 Task: Open a blank google sheet and write heading  Financial WizardAdd Categories in a column and its values below  'Income, Income, Income, Expenses, Expenses, Expenses, Expenses, Expenses, Savings, Savings, Investments, Investments, Debt, Debt & Debt. 'Add Descriptions in next column and its values below  Salary, Freelance Work, Rental Income, Housing, Transportation, Groceries, Utilities, Entertainment, Emergency Fund, Retirement, Stocks, Mutual Funds, Credit Card 1, Credit Card 2 & Student Loan. Add Amount in next column and its values below  $5,000, $1,200, $500, $1,200, $300, $400, $200, $150, $500, $1,000, $500, $300, $200, $100 & $300. Save page DashboardPayroll
Action: Mouse moved to (348, 181)
Screenshot: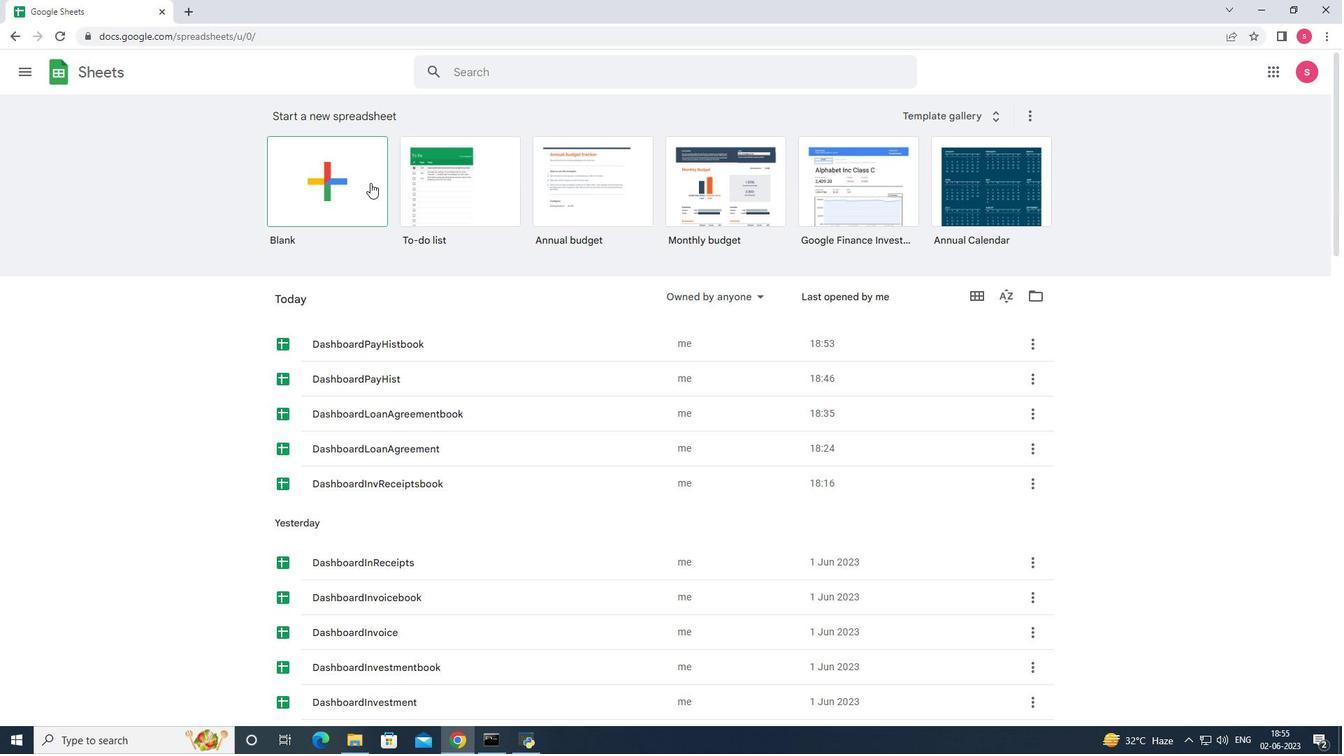 
Action: Mouse pressed left at (348, 181)
Screenshot: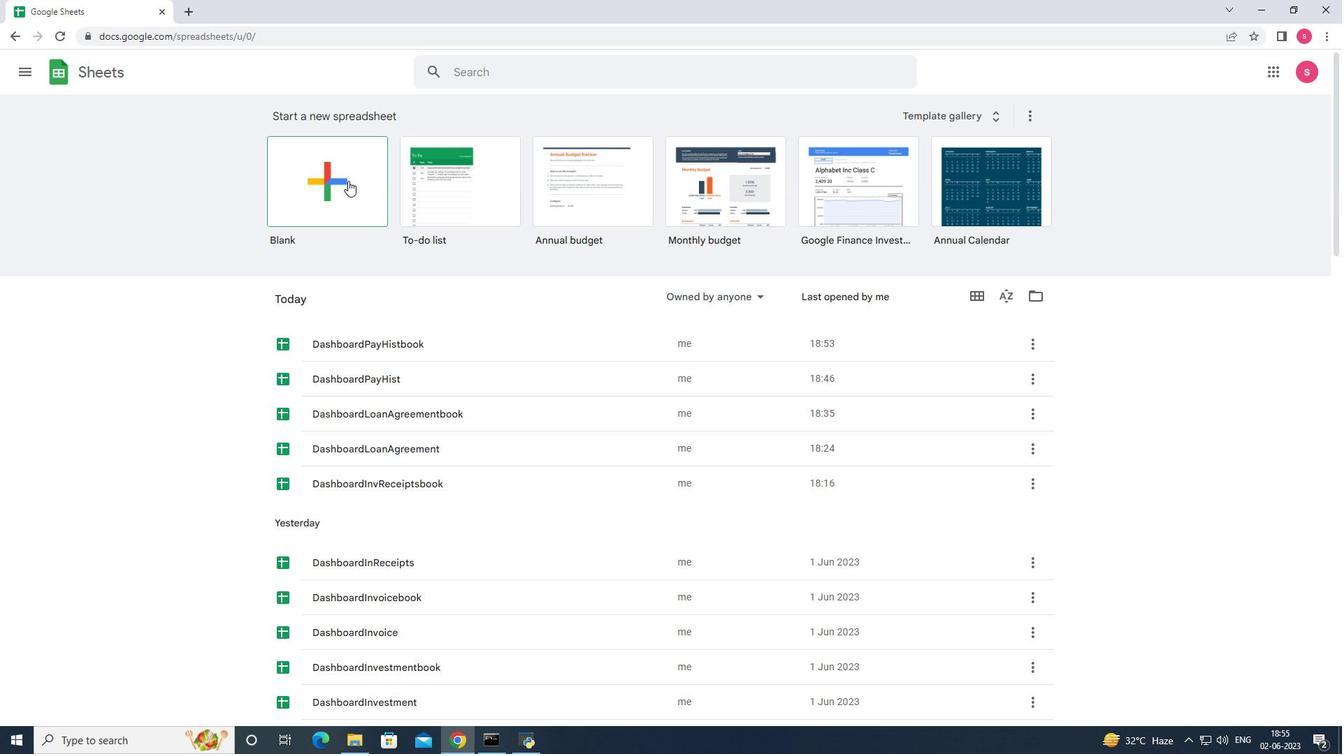 
Action: Mouse moved to (219, 247)
Screenshot: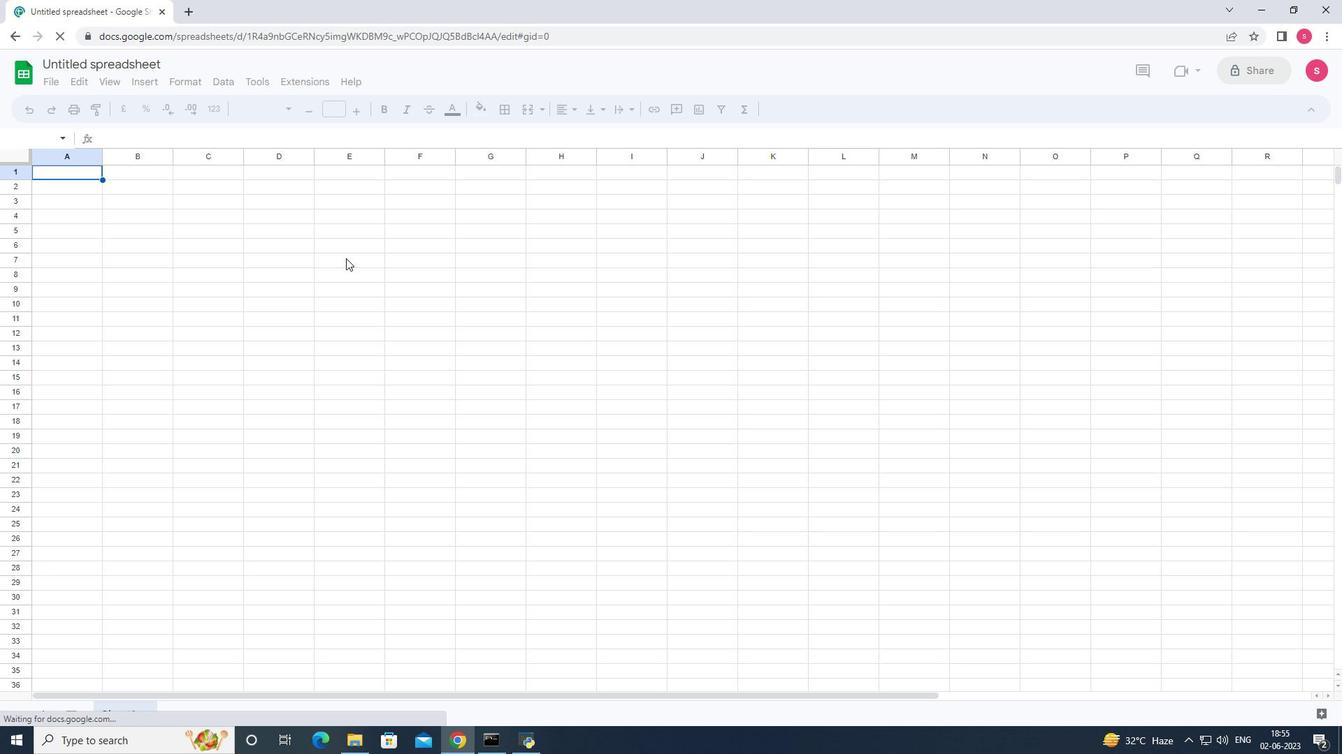 
Action: Key pressed <Key.shift><Key.shift><Key.shift><Key.shift><Key.shift><Key.shift>Financial<Key.space><Key.shift><Key.shift><Key.shift><Key.shift><Key.shift><Key.shift><Key.shift><Key.shift><Key.shift><Key.shift><Key.shift>Wizard<Key.enter><Key.shift><Key.shift><Key.shift><Key.shift><Key.shift>Categories<Key.enter><Key.shift>Income<Key.enter><Key.shift><Key.shift><Key.shift><Key.shift><Key.shift><Key.shift><Key.shift><Key.shift><Key.shift>Income<Key.enter><Key.shift><Key.shift>Income<Key.enter>
Screenshot: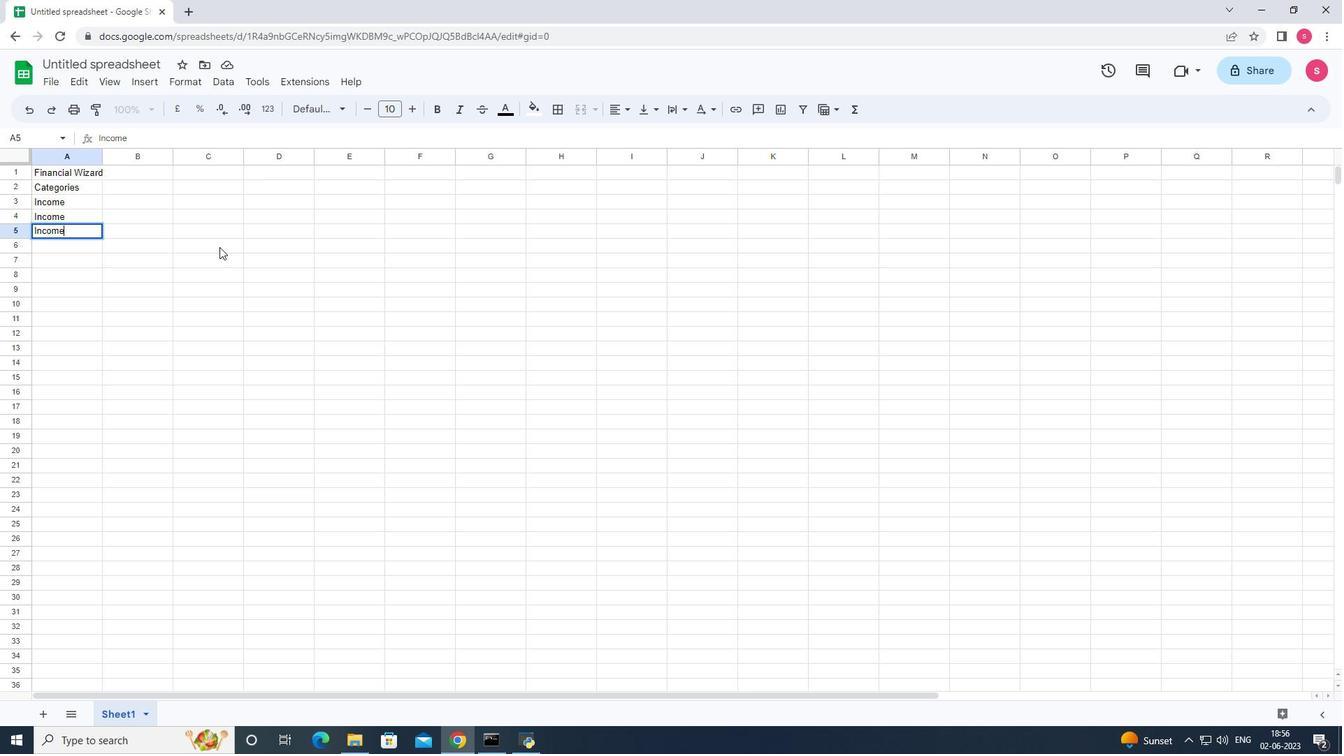 
Action: Mouse moved to (213, 242)
Screenshot: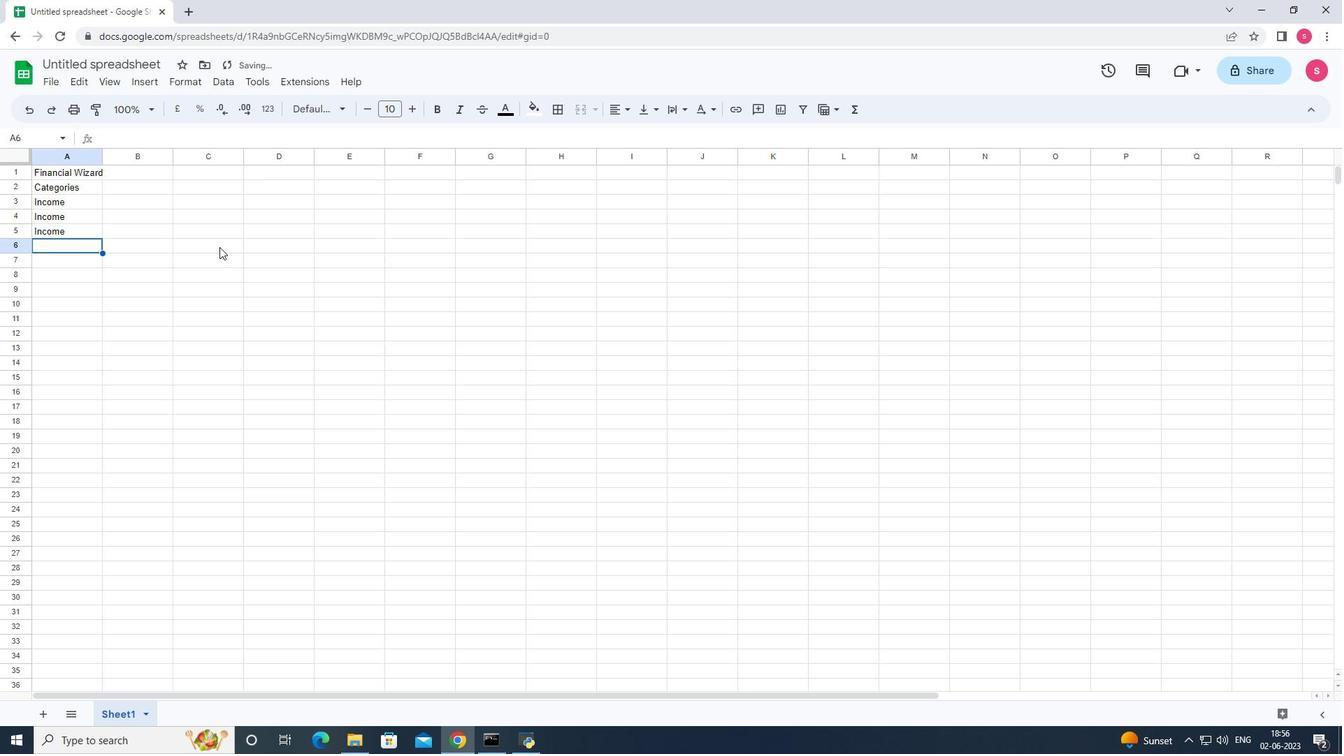 
Action: Key pressed <Key.shift><Key.shift><Key.shift><Key.shift>Expenses<Key.enter><Key.shift>Expenses<Key.enter><Key.shift><Key.shift>Expenses<Key.enter><Key.shift>Expenses<Key.enter><Key.shift>Expenses<Key.down><Key.shift>Savings<Key.enter><Key.shift>Savings<Key.enter><Key.shift>Investments<Key.enter><Key.shift>Investments<Key.enter><Key.shift><Key.shift>Debt<Key.enter><Key.shift>Debt<Key.enter><Key.shift>Debt<Key.right><Key.up><Key.up><Key.up><Key.up><Key.up><Key.up><Key.up><Key.up><Key.up><Key.up><Key.up><Key.up><Key.up><Key.up><Key.up><Key.shift>Descriptions<Key.down><Key.shift>Salary<Key.enter><Key.shift><Key.shift><Key.shift><Key.shift><Key.shift><Key.shift><Key.shift><Key.shift><Key.shift><Key.shift><Key.shift><Key.shift><Key.shift><Key.shift><Key.shift><Key.shift><Key.shift><Key.shift><Key.shift><Key.shift><Key.shift><Key.shift><Key.shift><Key.shift><Key.shift><Key.shift><Key.shift><Key.shift><Key.shift><Key.shift><Key.shift><Key.shift><Key.shift><Key.shift>Freelance<Key.space><Key.shift>Work<Key.enter><Key.shift>Rental<Key.space><Key.shift>Income<Key.enter><Key.shift>Housing<Key.enter><Key.shift>Transportation<Key.enter><Key.shift>Groceries<Key.enter><Key.shift>Utilities<Key.enter><Key.shift><Key.shift>Entertainment<Key.enter><Key.shift>Emergency<Key.enter><Key.up><Key.enter><Key.space><Key.shift>Fund<Key.enter><Key.shift>Retirement<Key.enter><Key.shift>Stocks<Key.enter><Key.shift><Key.shift><Key.shift><Key.shift><Key.shift><Key.shift><Key.shift><Key.shift><Key.shift><Key.shift><Key.shift><Key.shift>Mutual<Key.space><Key.shift><Key.shift><Key.shift><Key.shift><Key.shift><Key.shift><Key.shift>Funds<Key.enter><Key.shift><Key.shift><Key.shift><Key.shift><Key.shift><Key.shift><Key.shift><Key.shift><Key.shift><Key.shift><Key.shift><Key.shift><Key.shift><Key.shift><Key.shift><Key.shift><Key.shift><Key.shift><Key.shift><Key.shift><Key.shift>Credit<Key.space><Key.shift>Card<Key.space>1<Key.enter><Key.shift>Credit<Key.space><Key.shift>Card<Key.space>2<Key.enter><Key.shift>Student<Key.space><Key.shift>Loan<Key.enter><Key.right><Key.up><Key.up><Key.up><Key.up><Key.up><Key.up><Key.up><Key.up><Key.up><Key.up><Key.up><Key.up><Key.up><Key.up><Key.up><Key.up><Key.shift>Amount<Key.enter><Key.up><Key.down>5000<Key.enter>1200<Key.enter>500<Key.enter>1200<Key.enter>
Screenshot: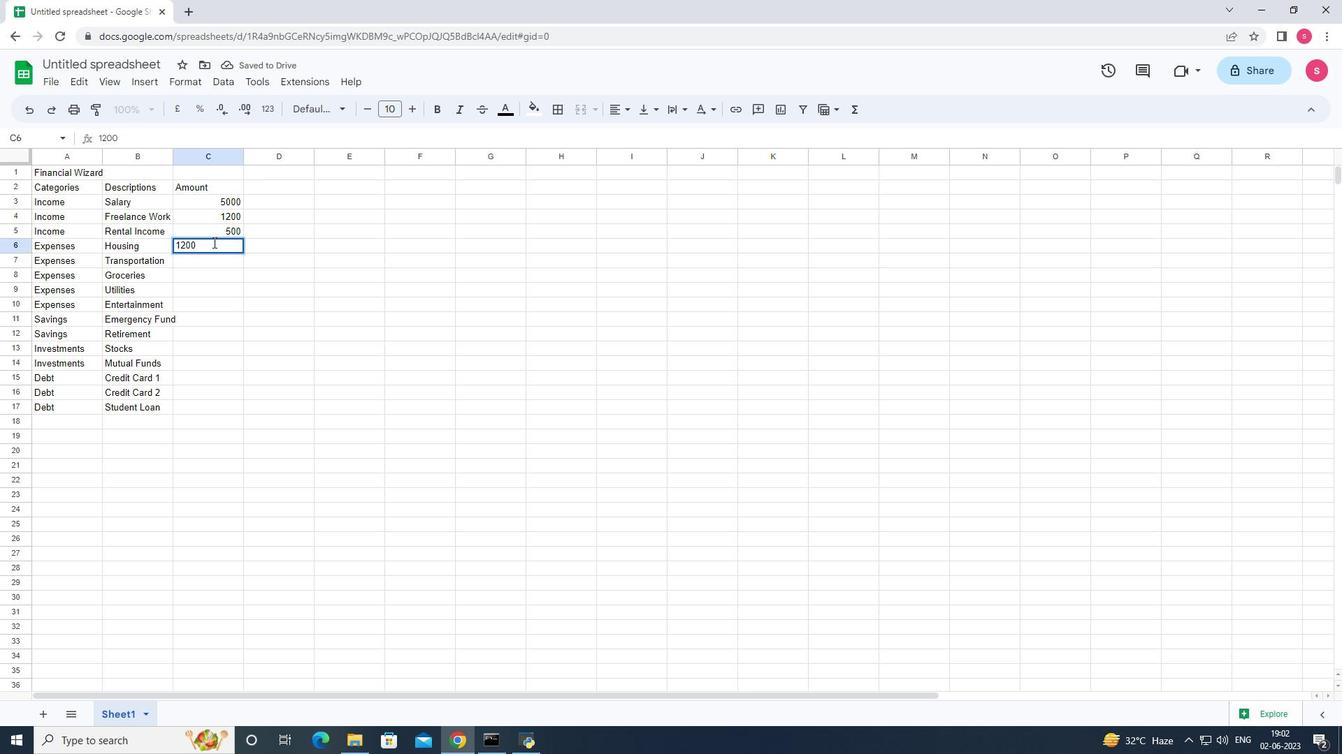 
Action: Mouse moved to (267, 205)
Screenshot: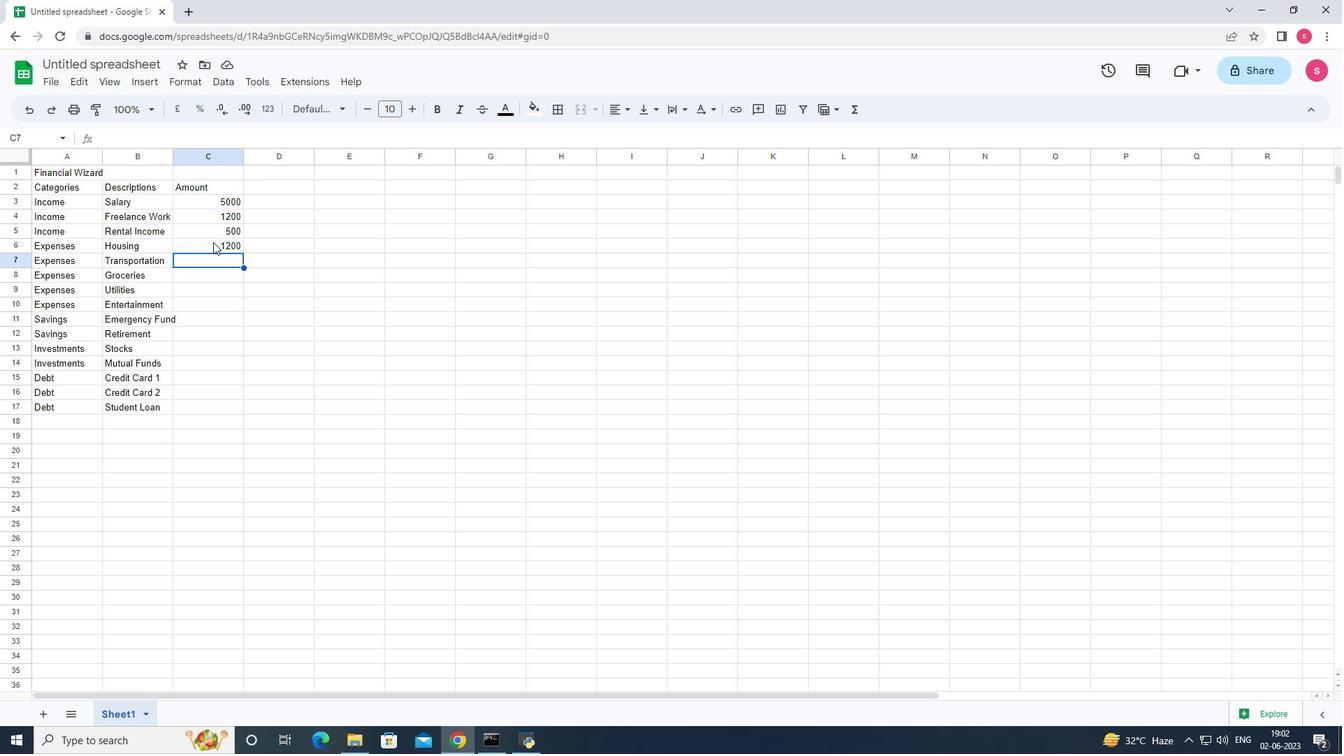 
Action: Key pressed 300<Key.down>400<Key.down>200<Key.down>150<Key.down>500<Key.down>1000<Key.down>500<Key.down>300<Key.down>200<Key.down>100<Key.down>300<Key.down>
Screenshot: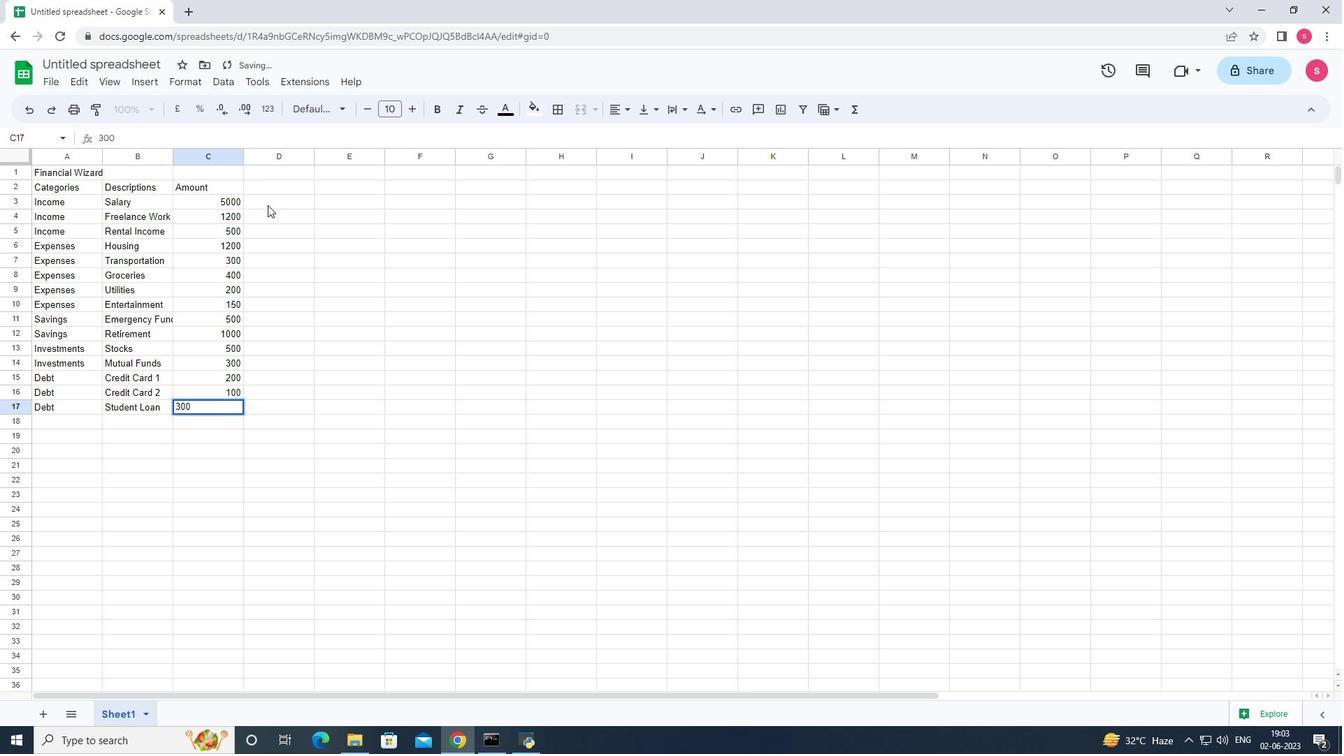
Action: Mouse moved to (213, 157)
Screenshot: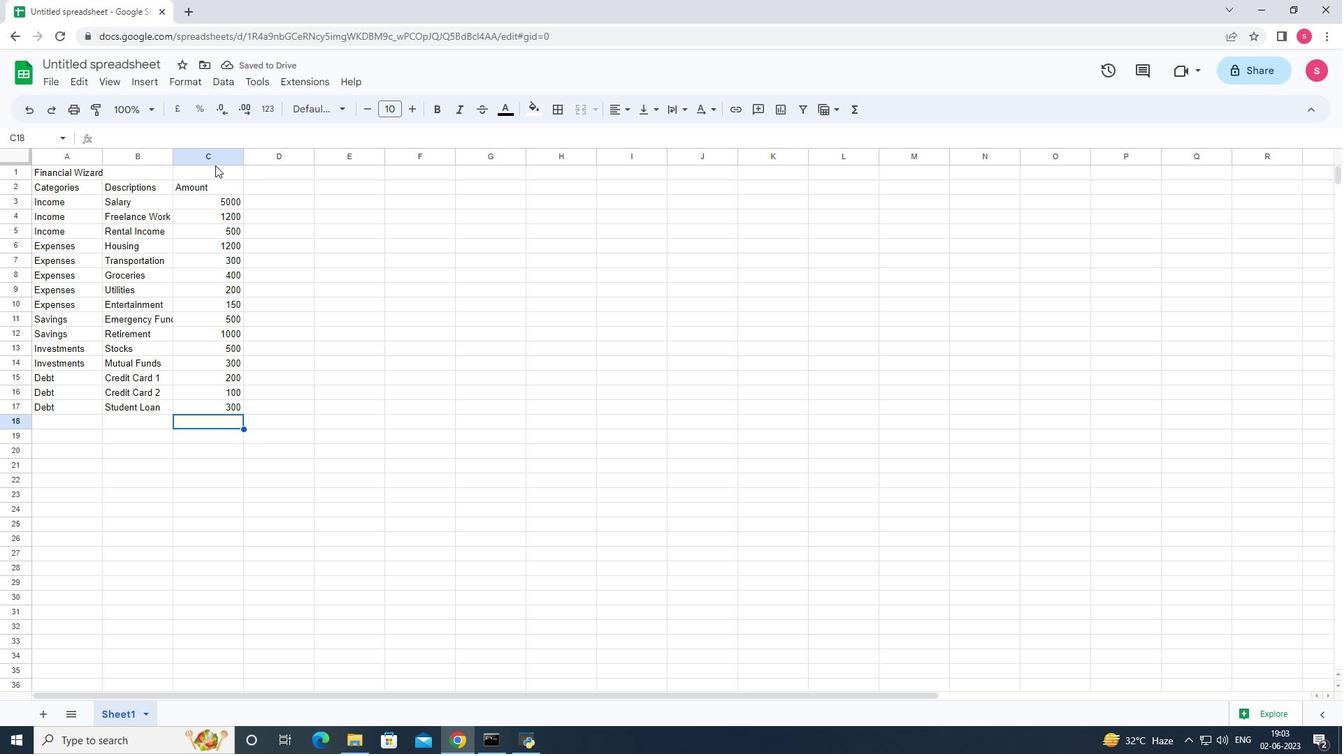 
Action: Mouse pressed left at (213, 157)
Screenshot: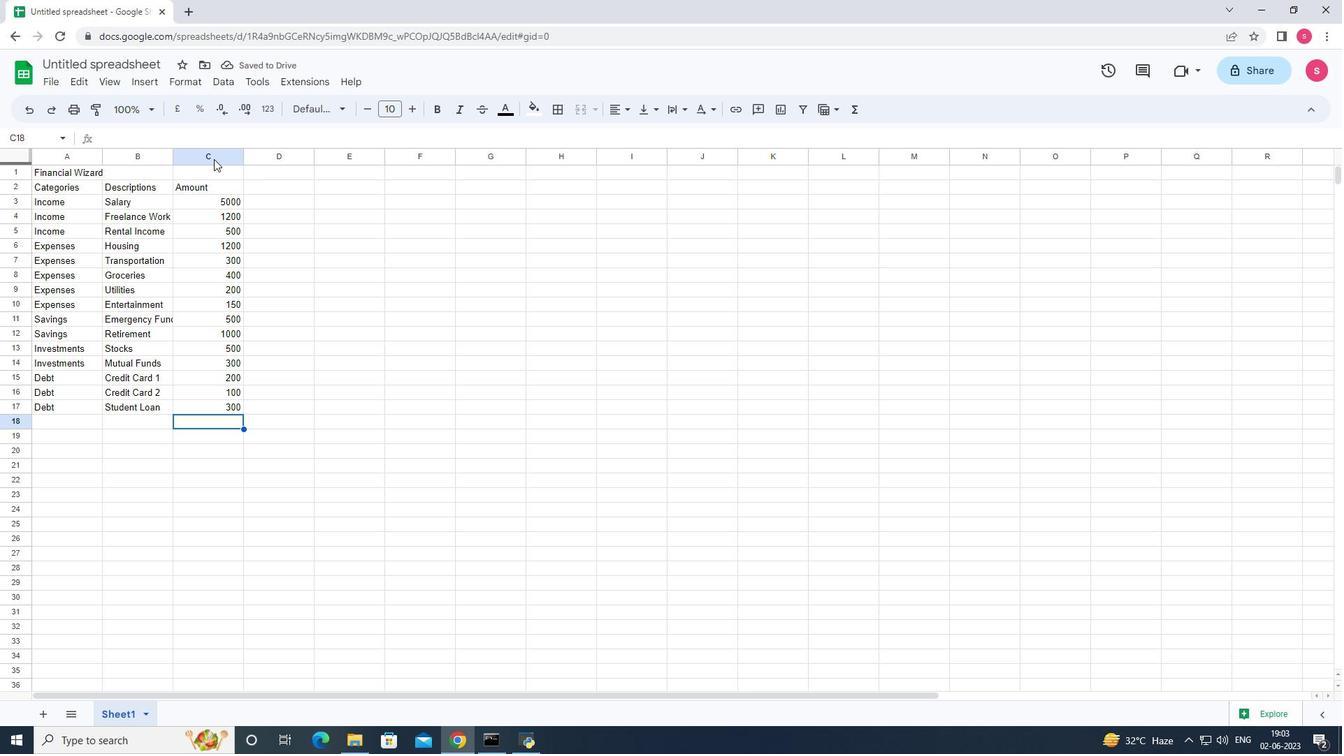
Action: Mouse moved to (208, 199)
Screenshot: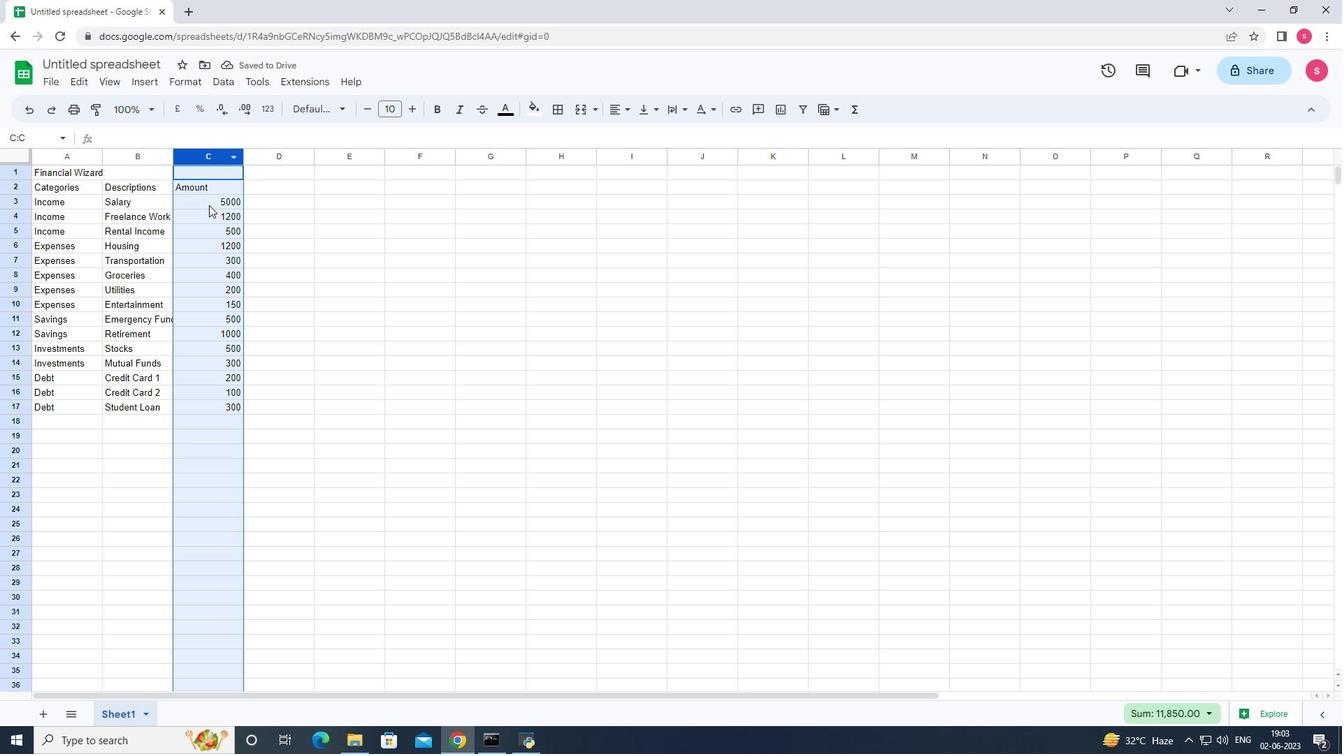 
Action: Mouse pressed left at (208, 199)
Screenshot: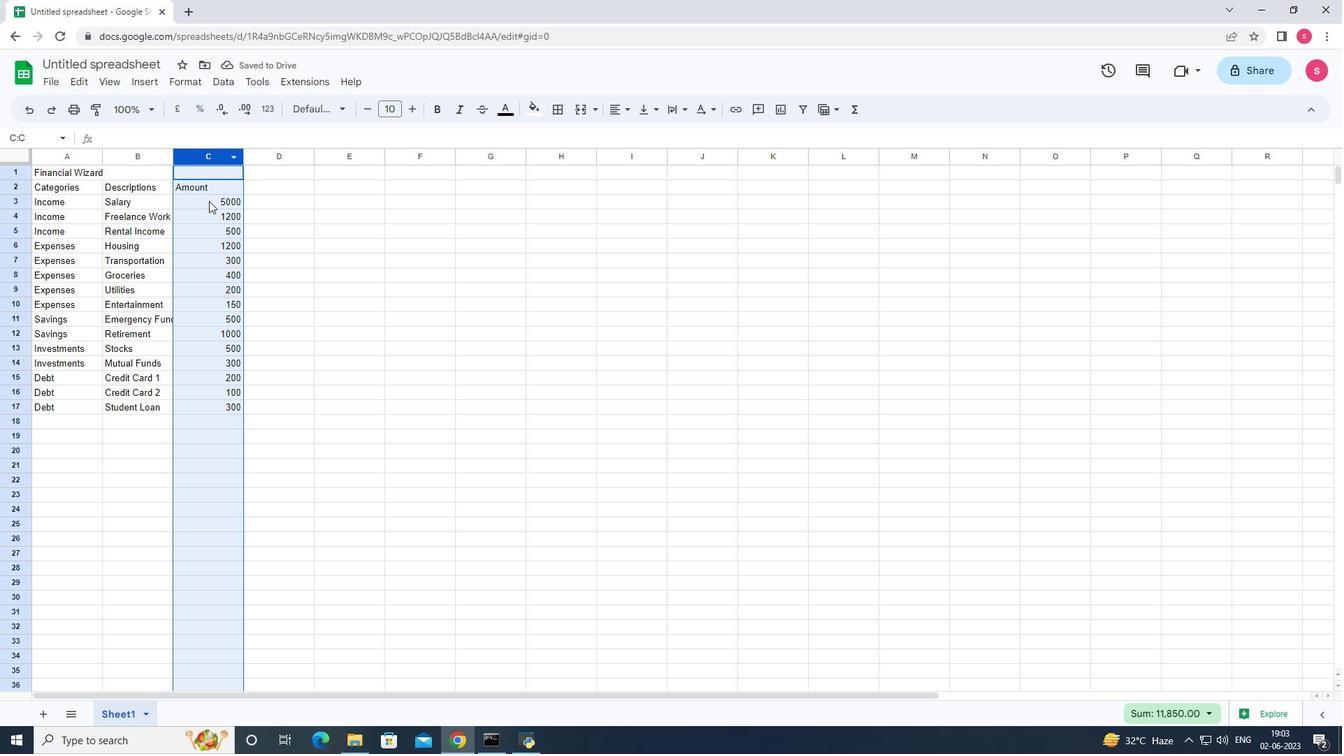 
Action: Mouse pressed left at (208, 199)
Screenshot: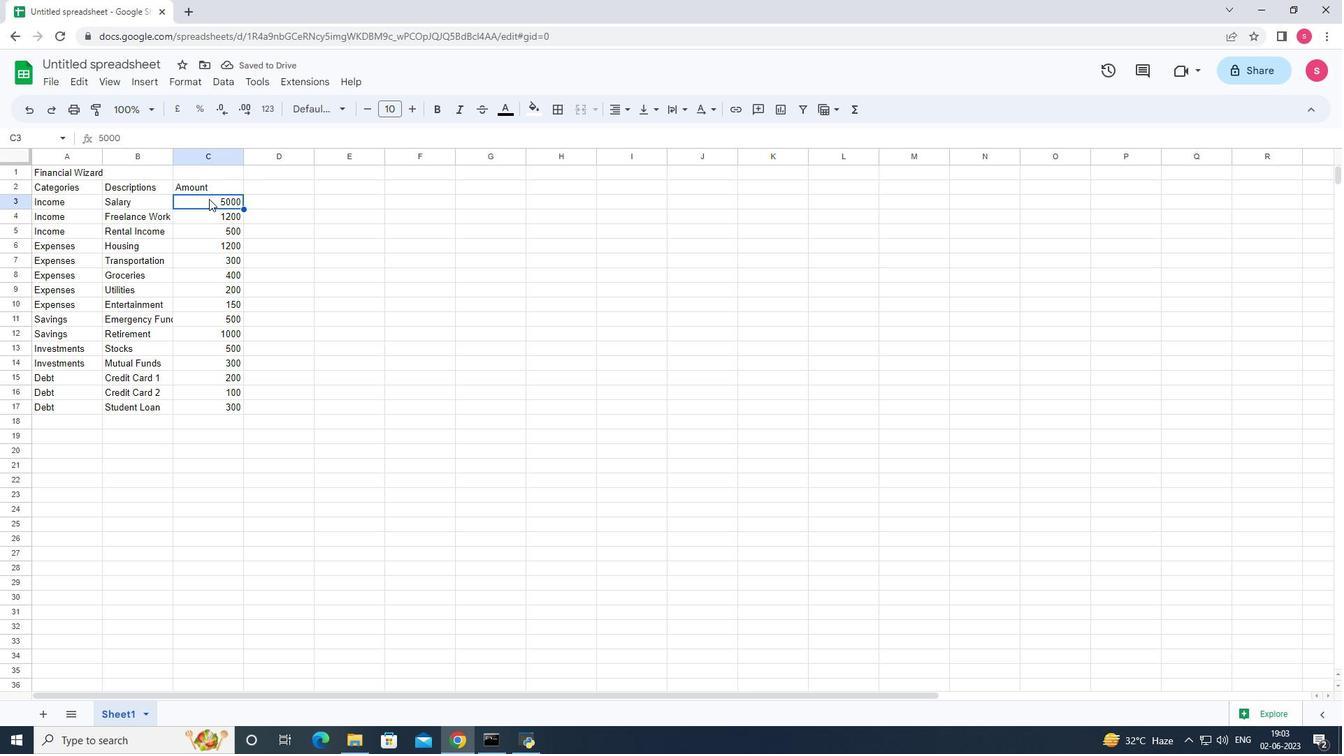
Action: Mouse moved to (183, 81)
Screenshot: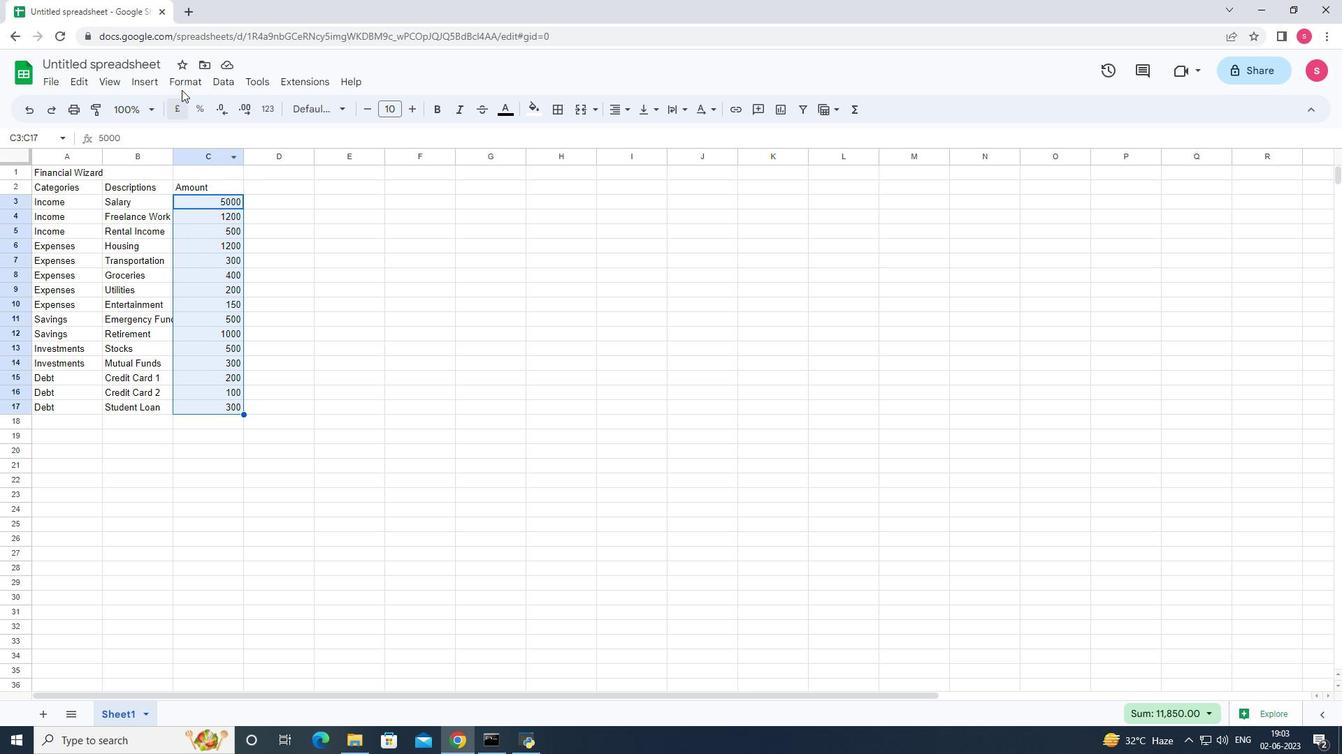 
Action: Mouse pressed left at (183, 81)
Screenshot: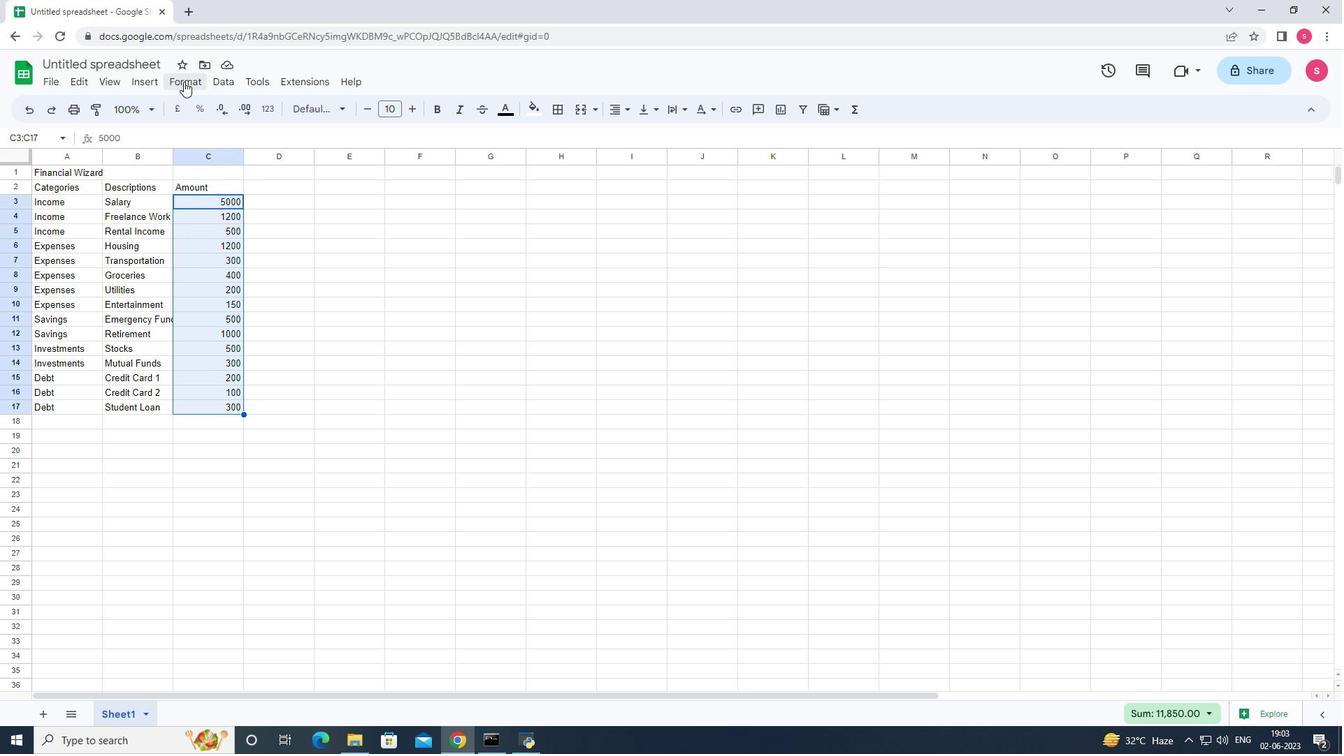 
Action: Mouse moved to (201, 137)
Screenshot: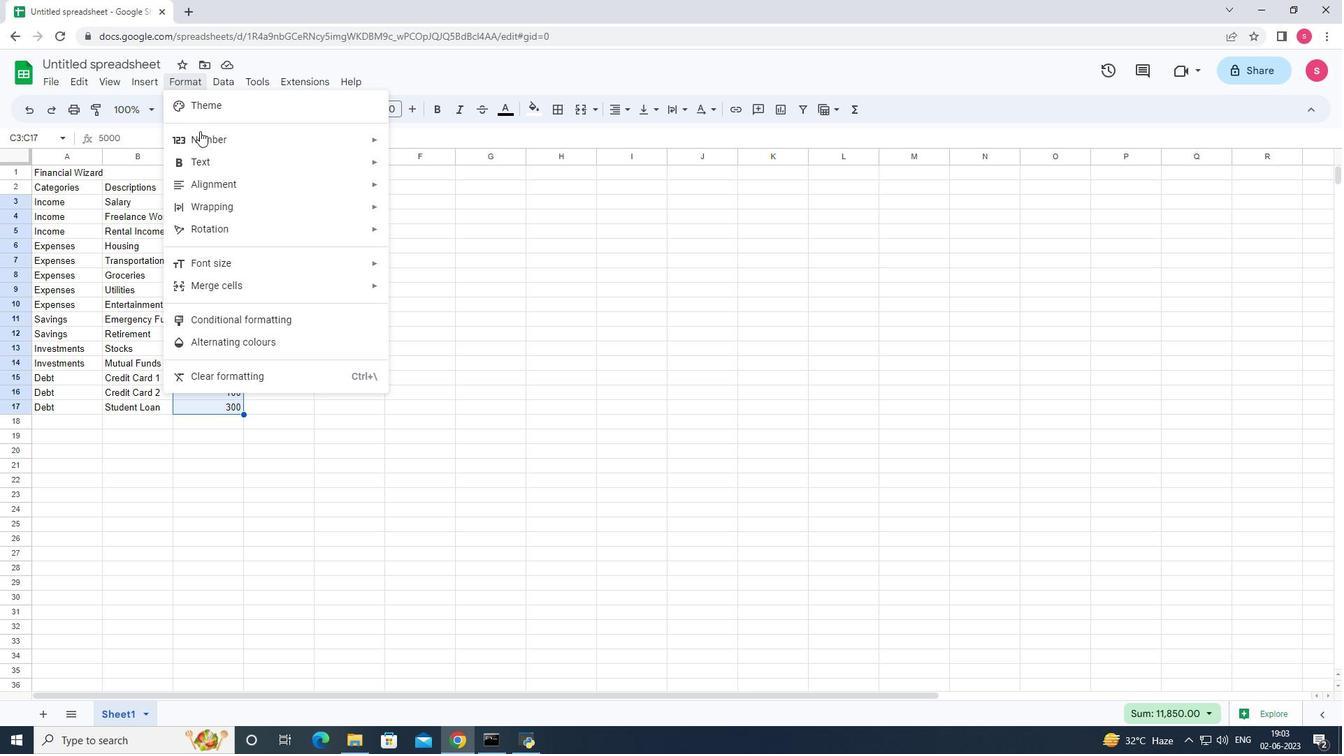 
Action: Mouse pressed left at (201, 137)
Screenshot: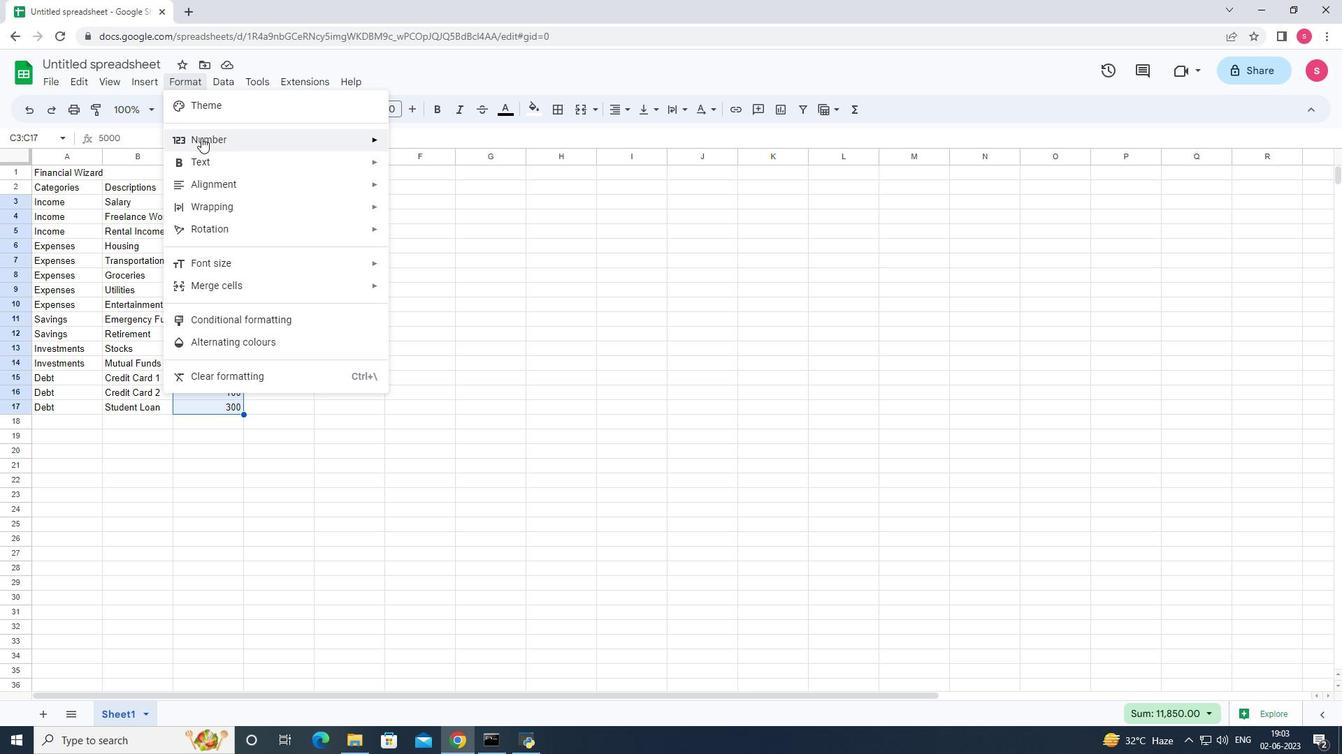 
Action: Mouse moved to (478, 561)
Screenshot: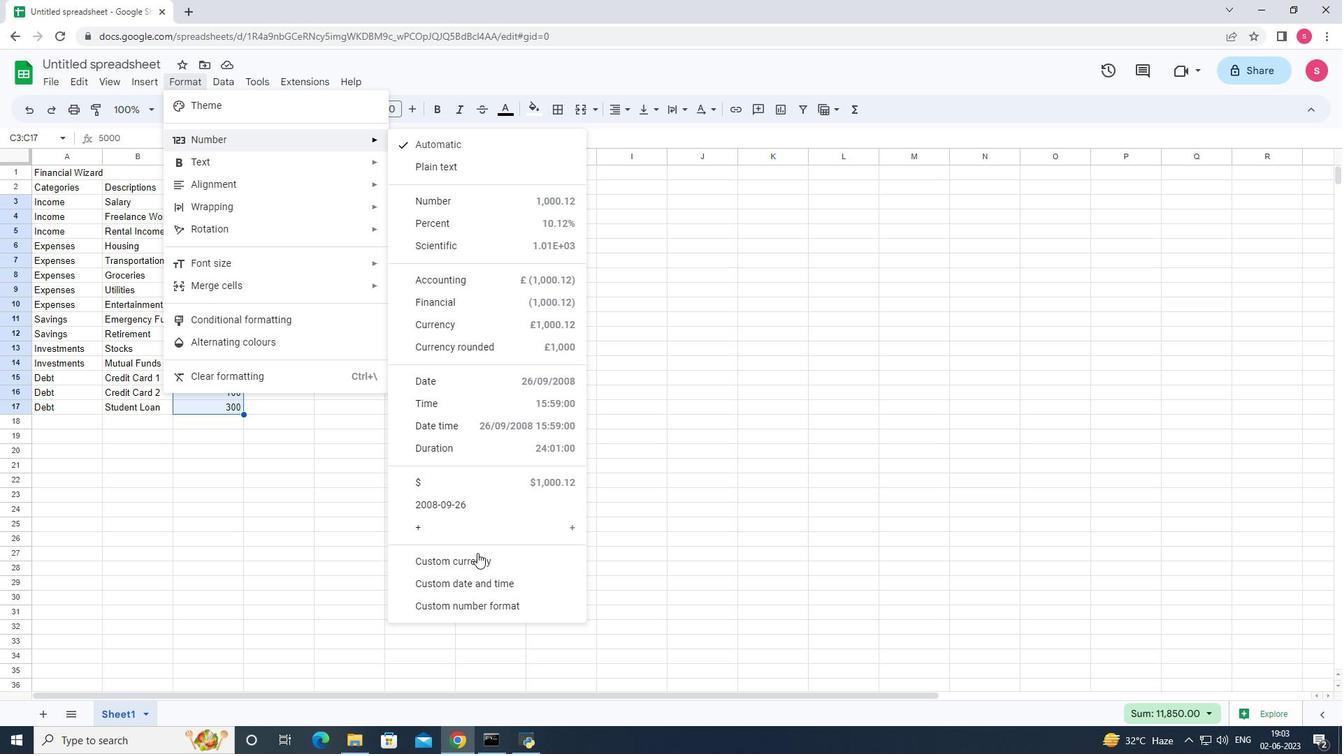 
Action: Mouse pressed left at (478, 561)
Screenshot: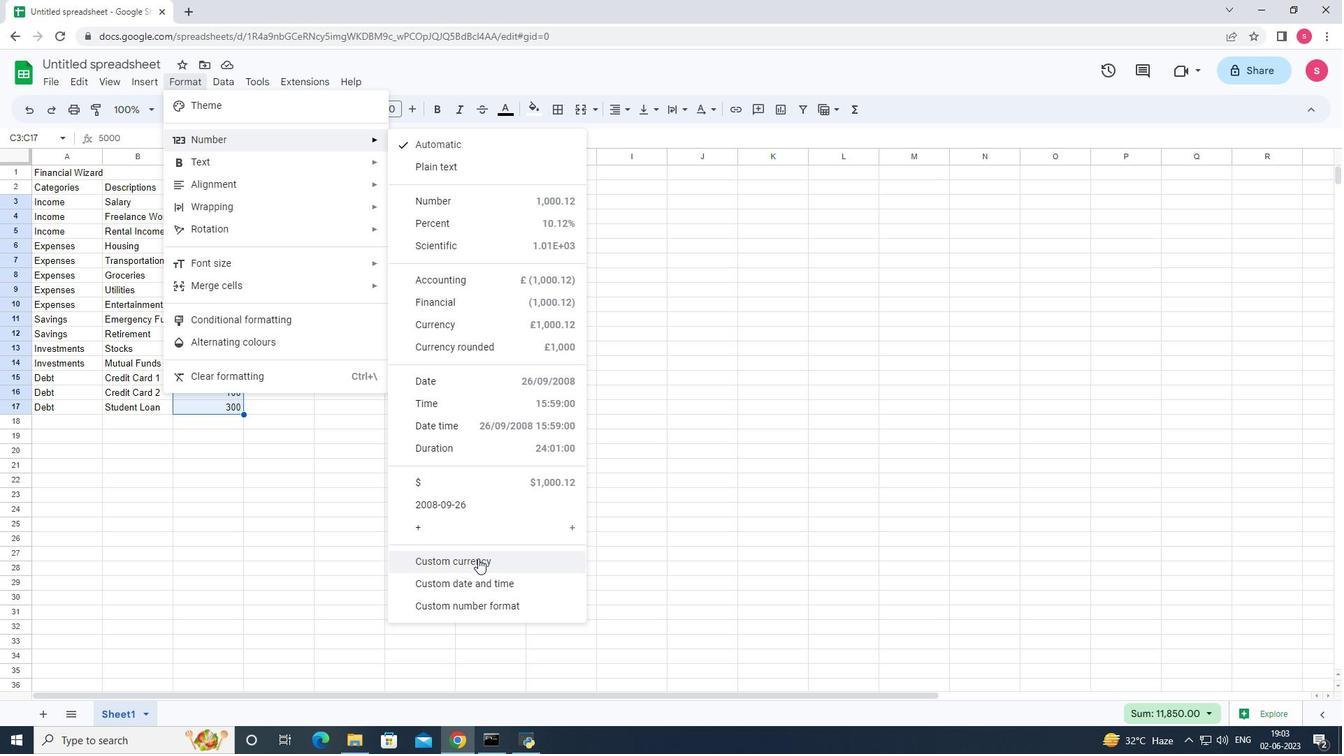 
Action: Mouse moved to (752, 304)
Screenshot: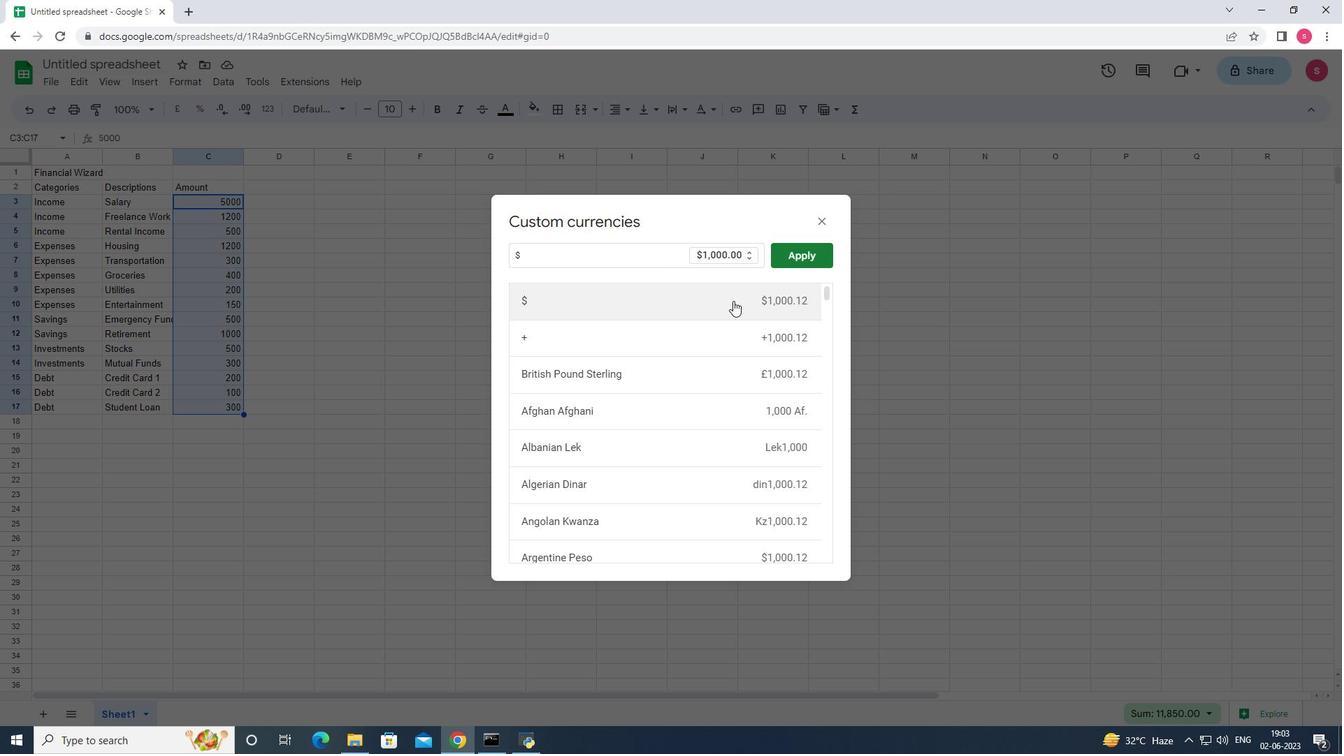 
Action: Mouse pressed left at (752, 304)
Screenshot: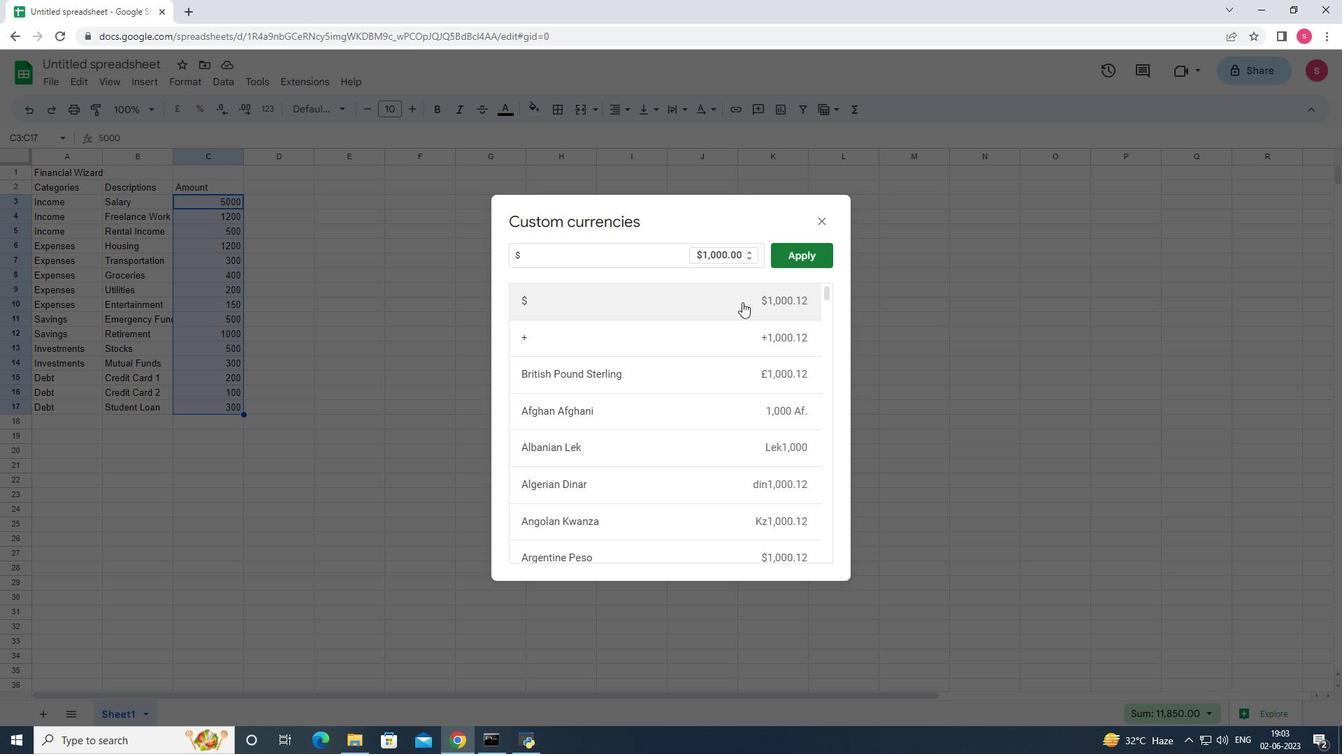 
Action: Mouse moved to (817, 251)
Screenshot: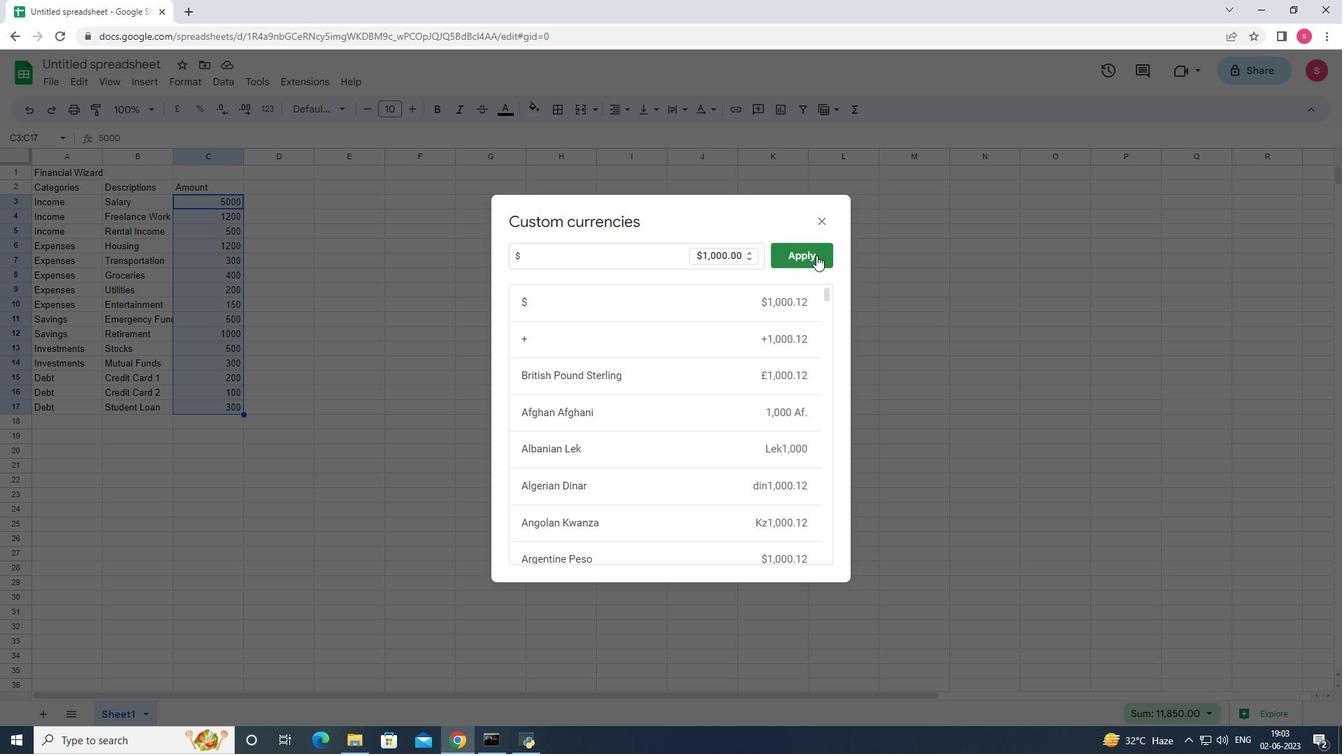 
Action: Mouse pressed left at (817, 251)
Screenshot: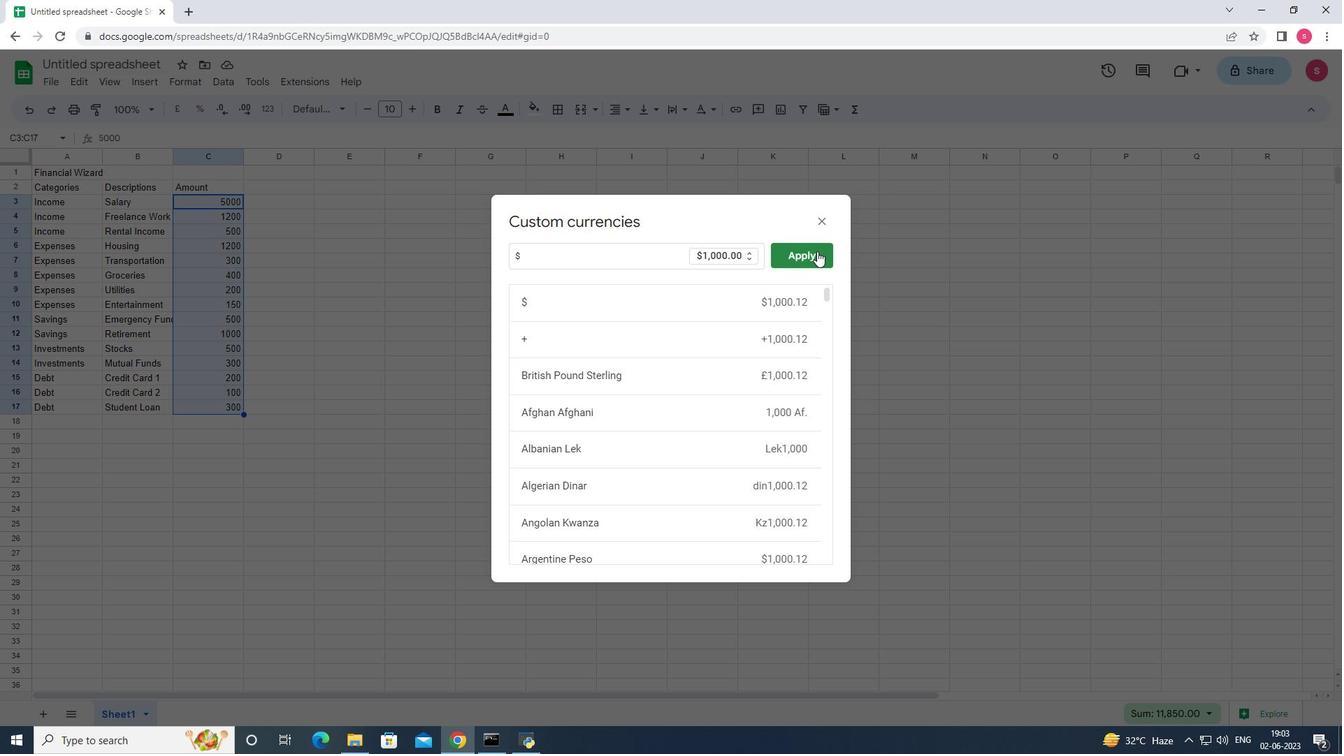 
Action: Mouse moved to (95, 58)
Screenshot: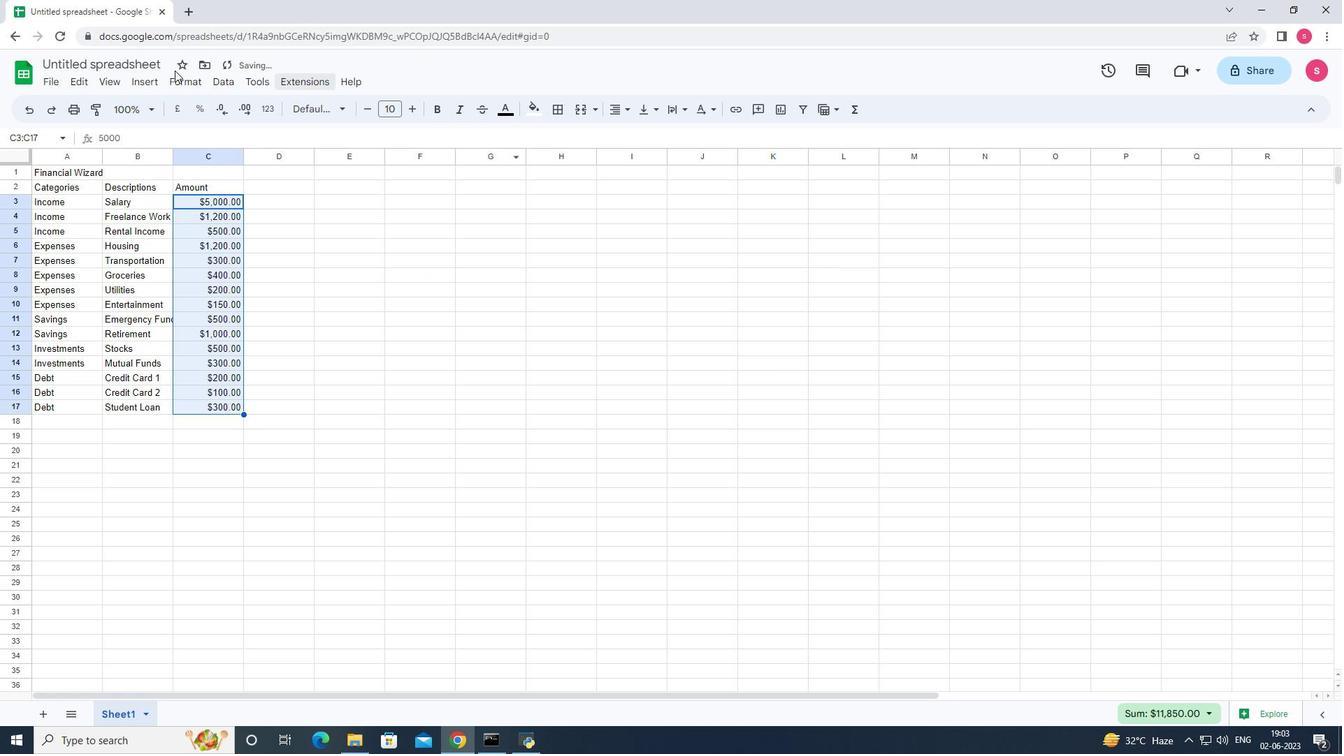 
Action: Mouse pressed left at (95, 58)
Screenshot: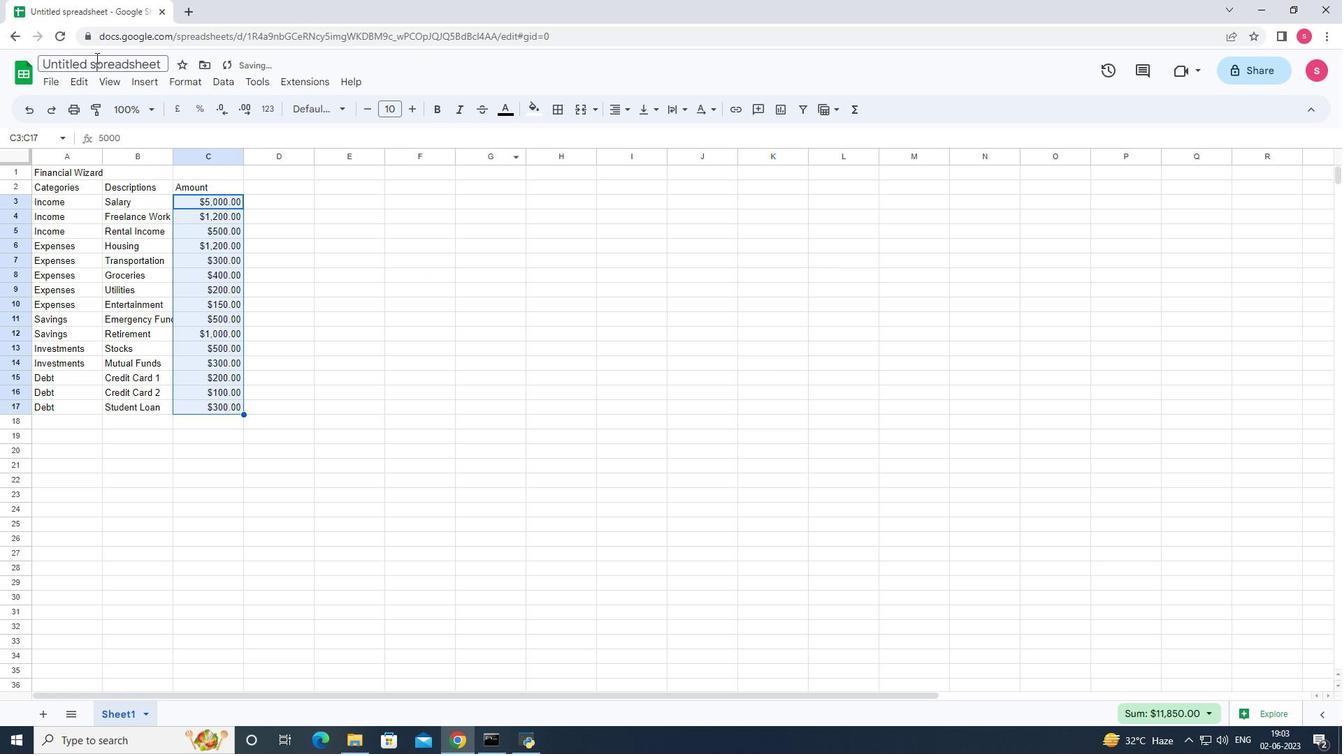 
Action: Key pressed <Key.shift>Dashboard<Key.shift>Payroll
Screenshot: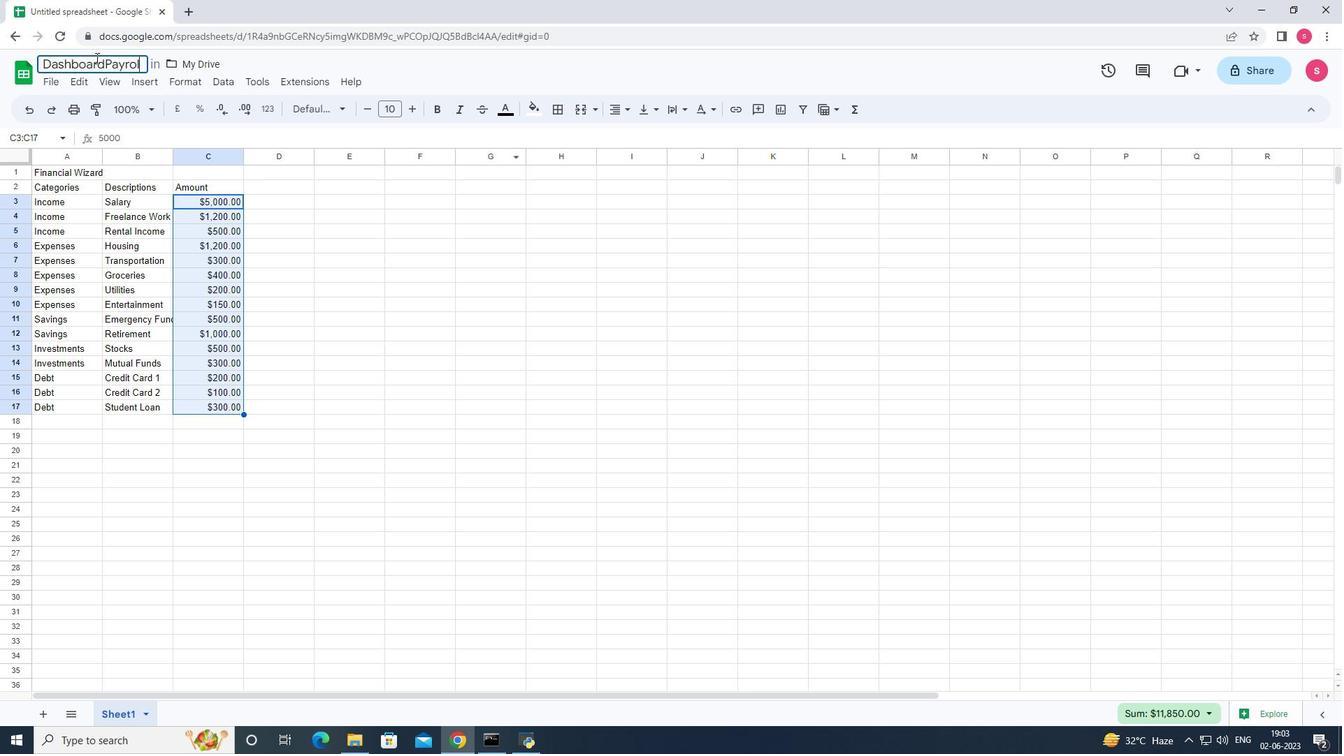 
Action: Mouse moved to (402, 433)
Screenshot: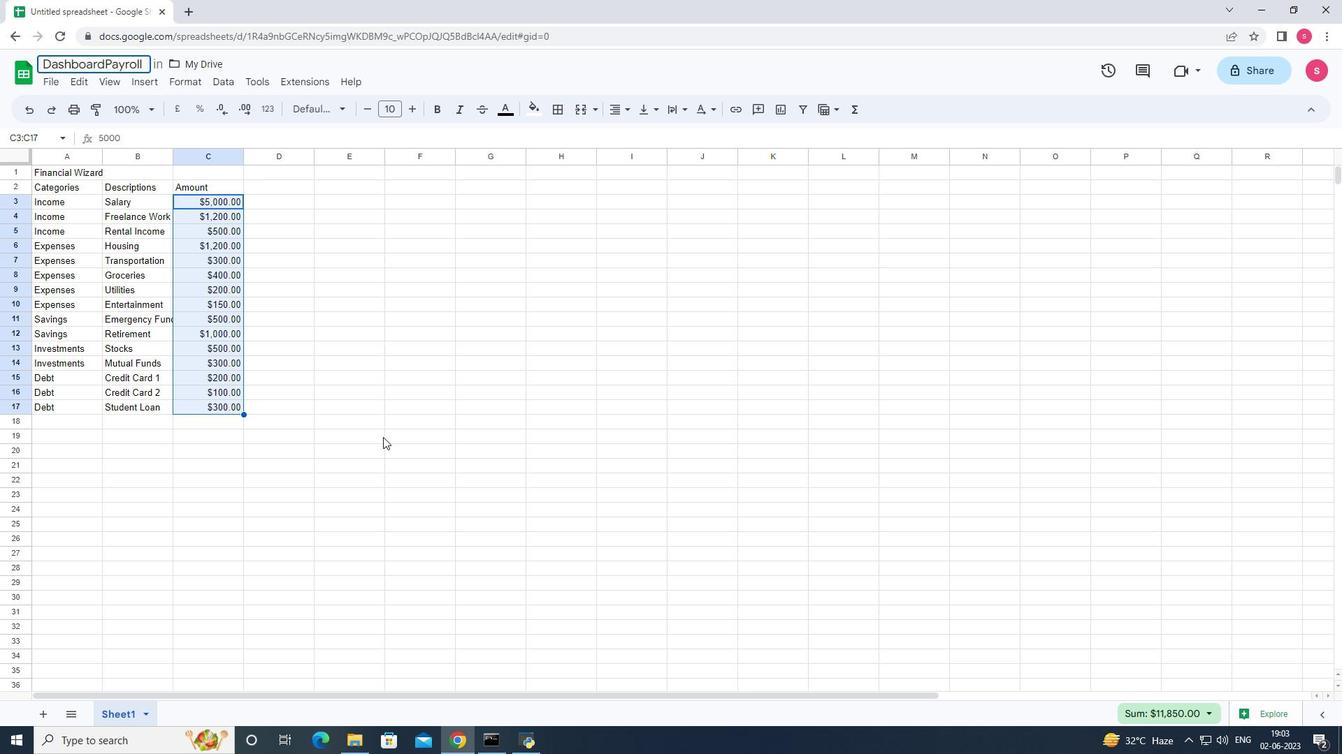 
Action: Mouse pressed left at (402, 433)
Screenshot: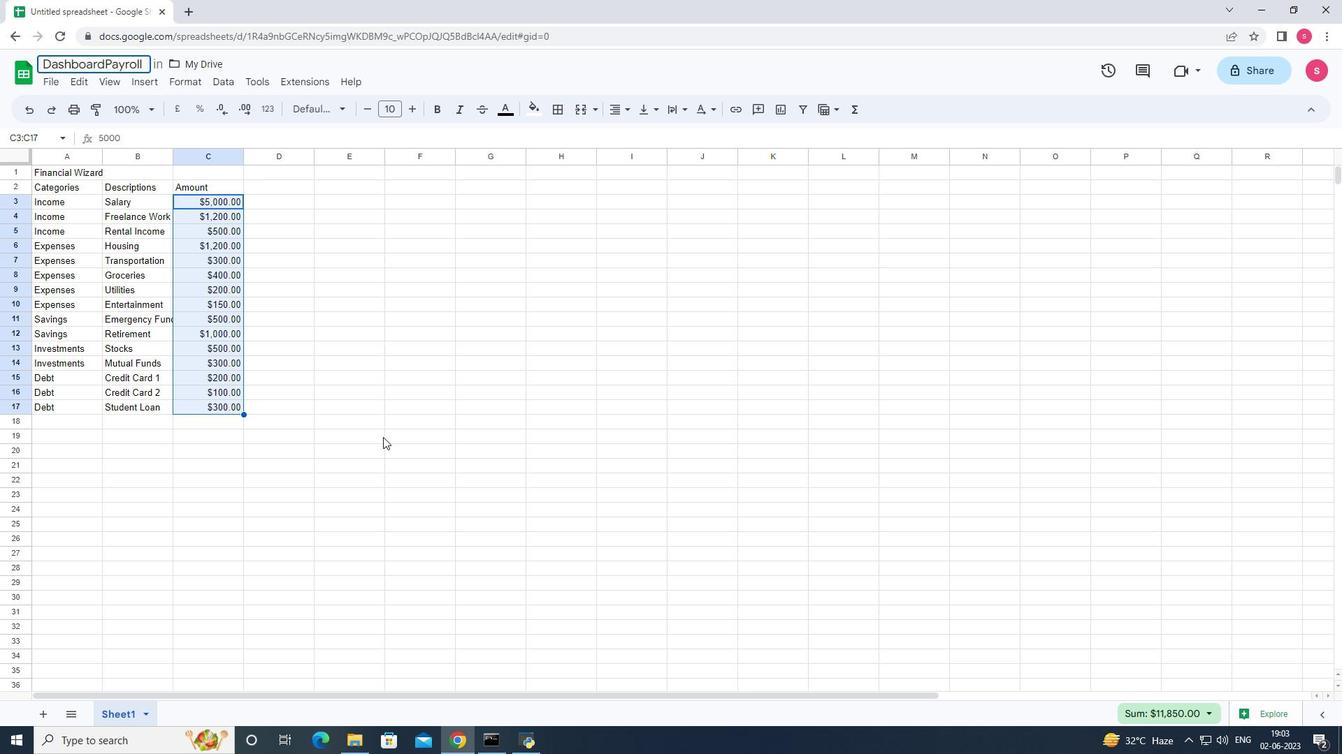 
Action: Mouse moved to (173, 151)
Screenshot: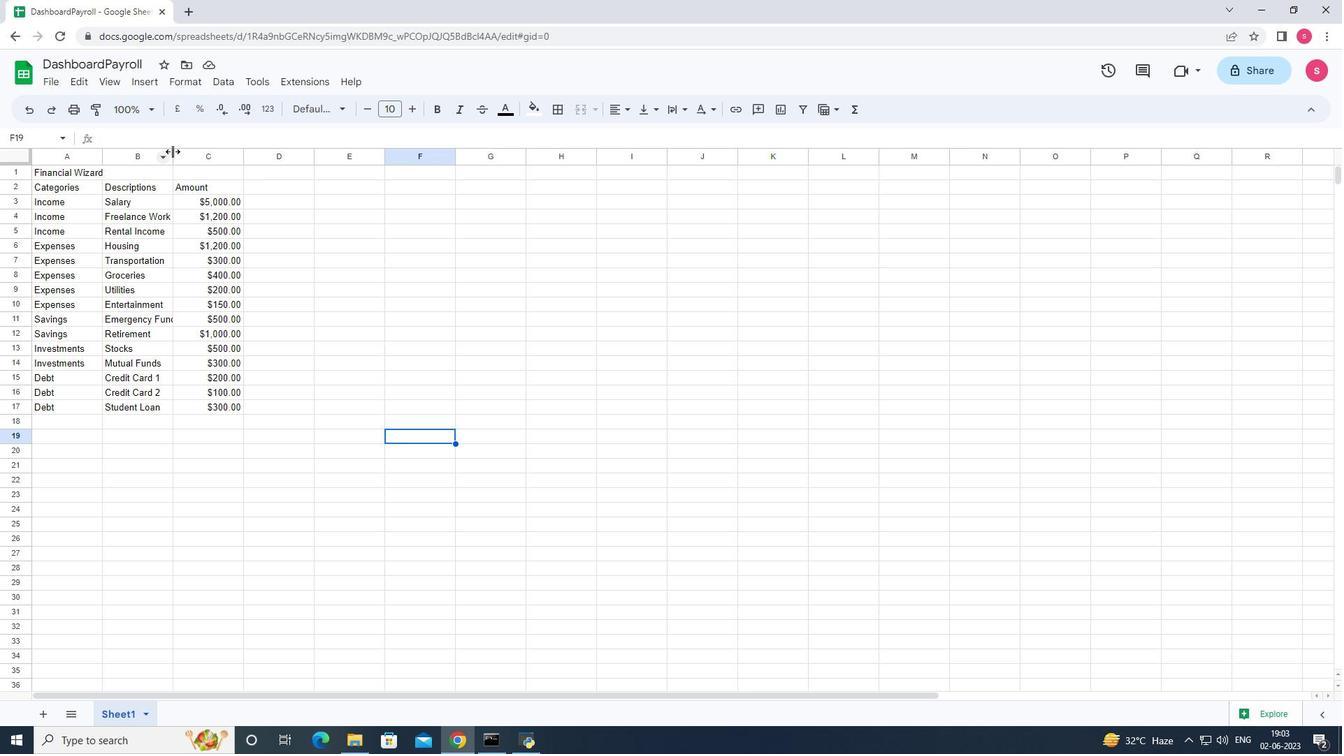 
Action: Mouse pressed left at (173, 151)
Screenshot: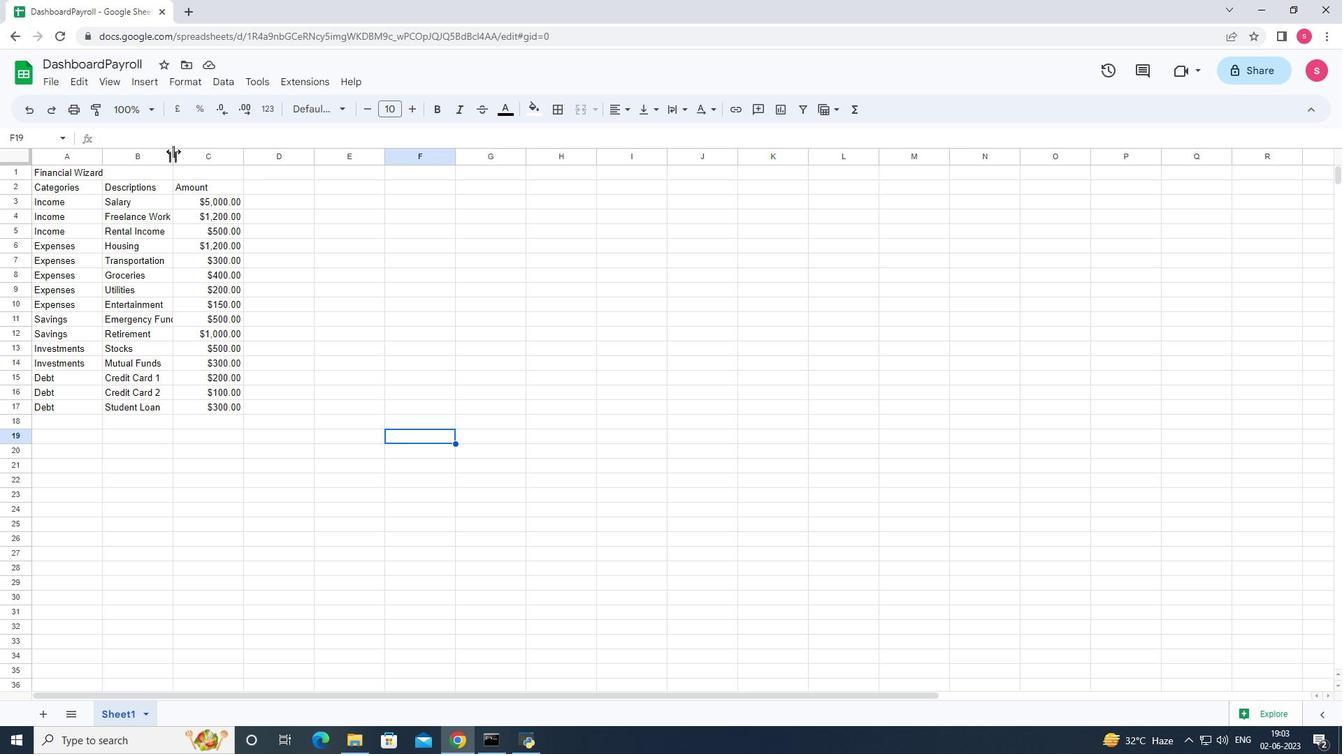 
Action: Mouse pressed left at (173, 151)
Screenshot: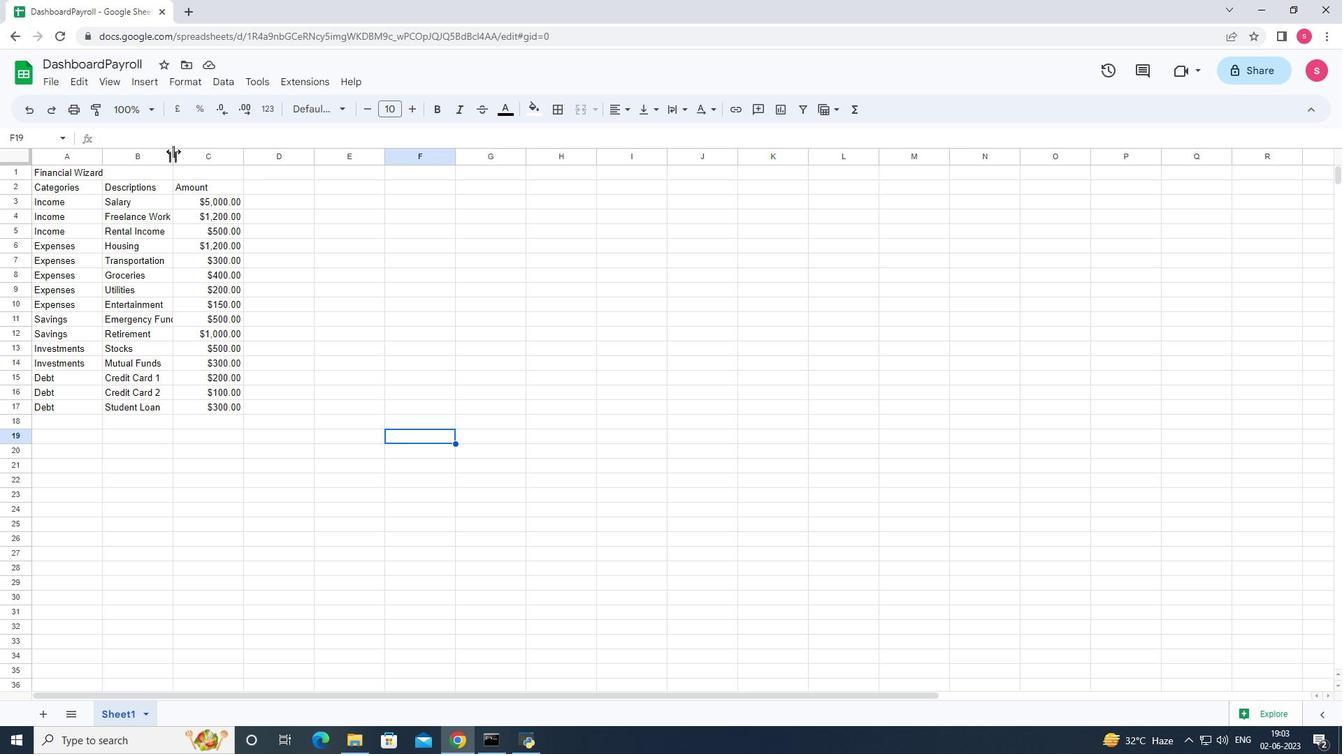 
Action: Mouse moved to (625, 397)
Screenshot: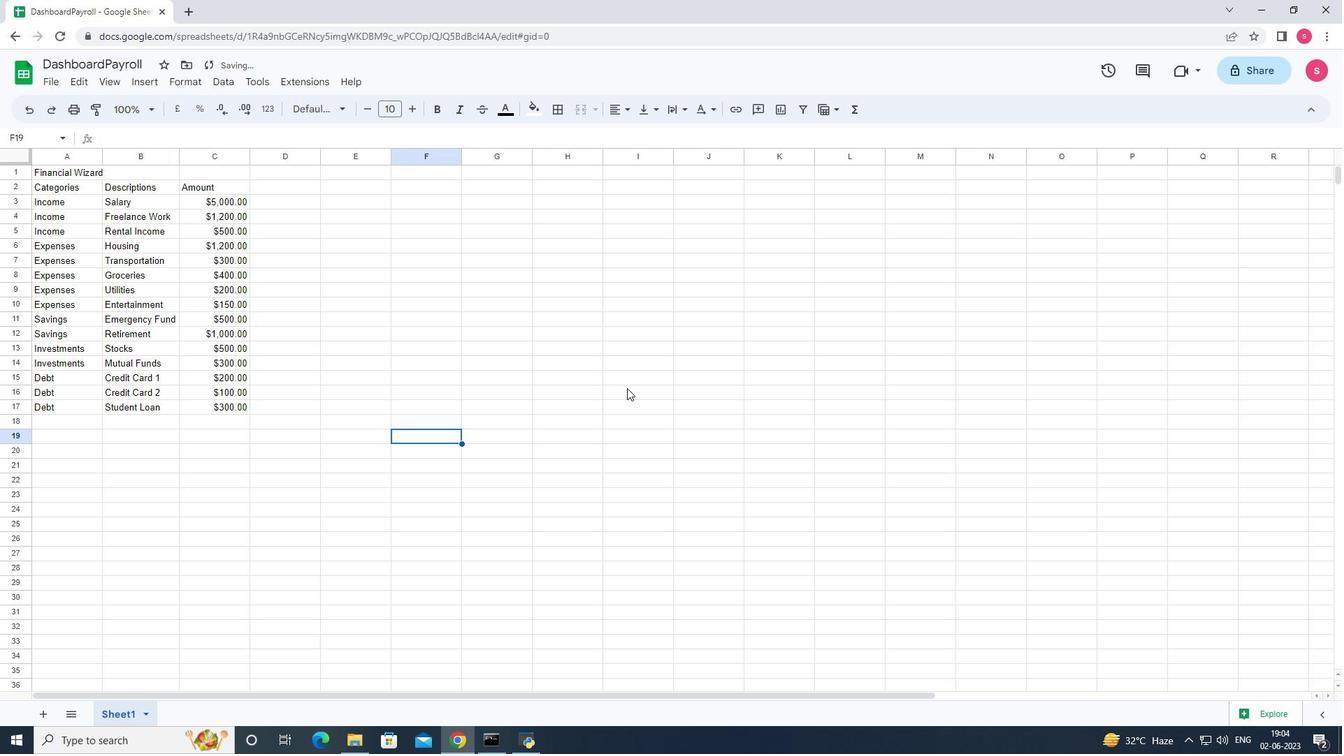
Action: Mouse pressed left at (625, 397)
Screenshot: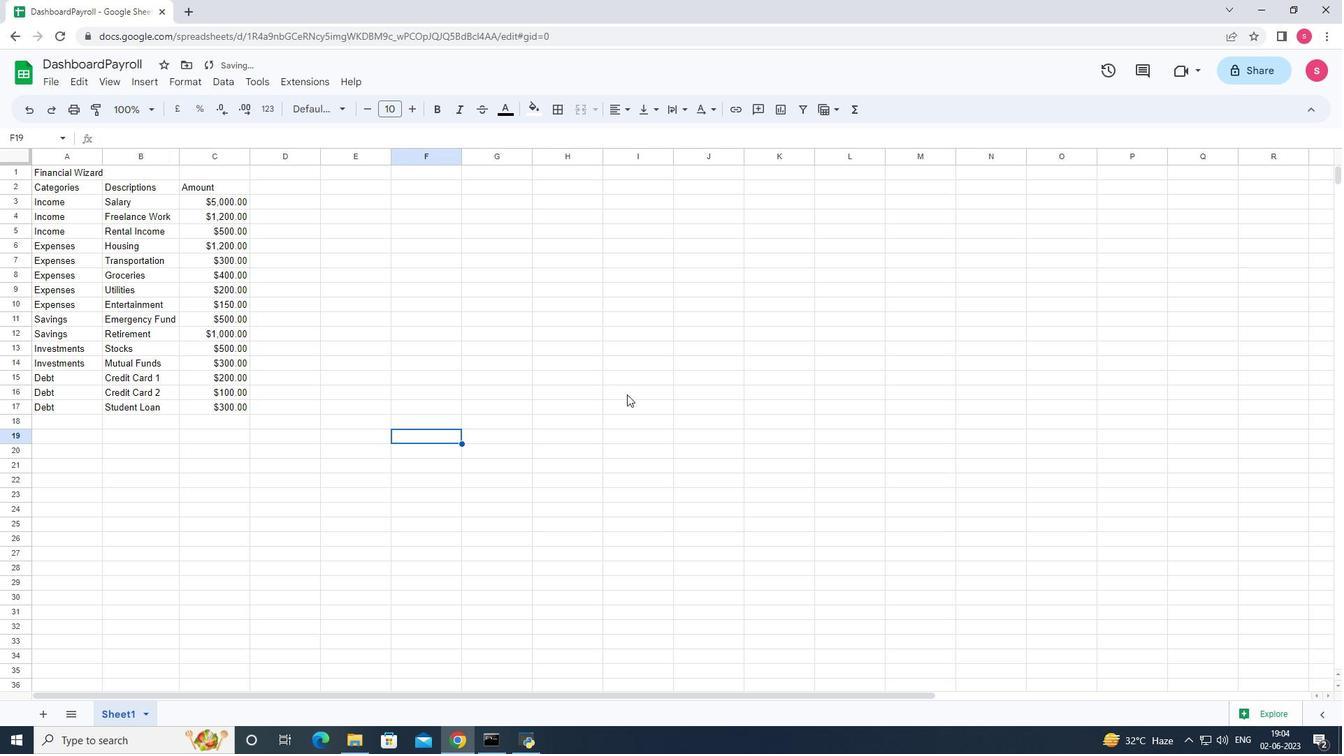 
Action: Mouse moved to (515, 660)
Screenshot: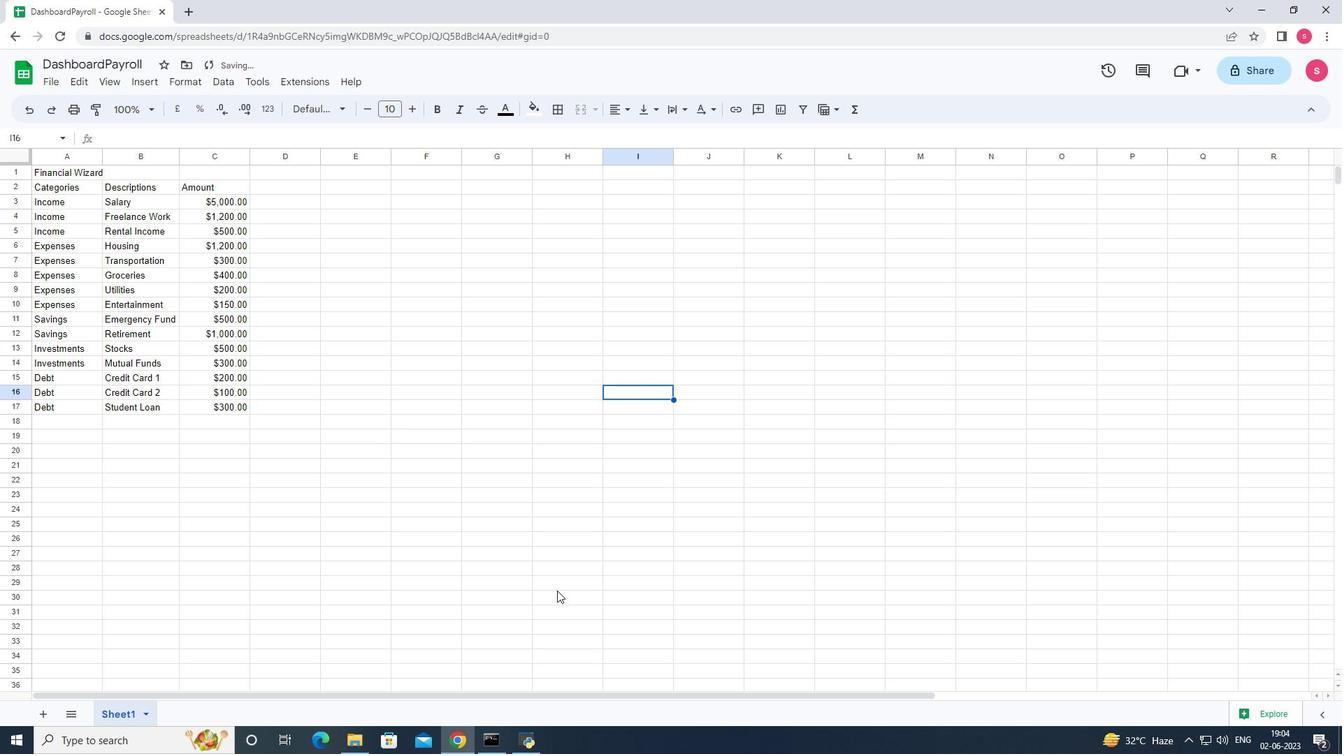 
Action: Key pressed ctrl+S
Screenshot: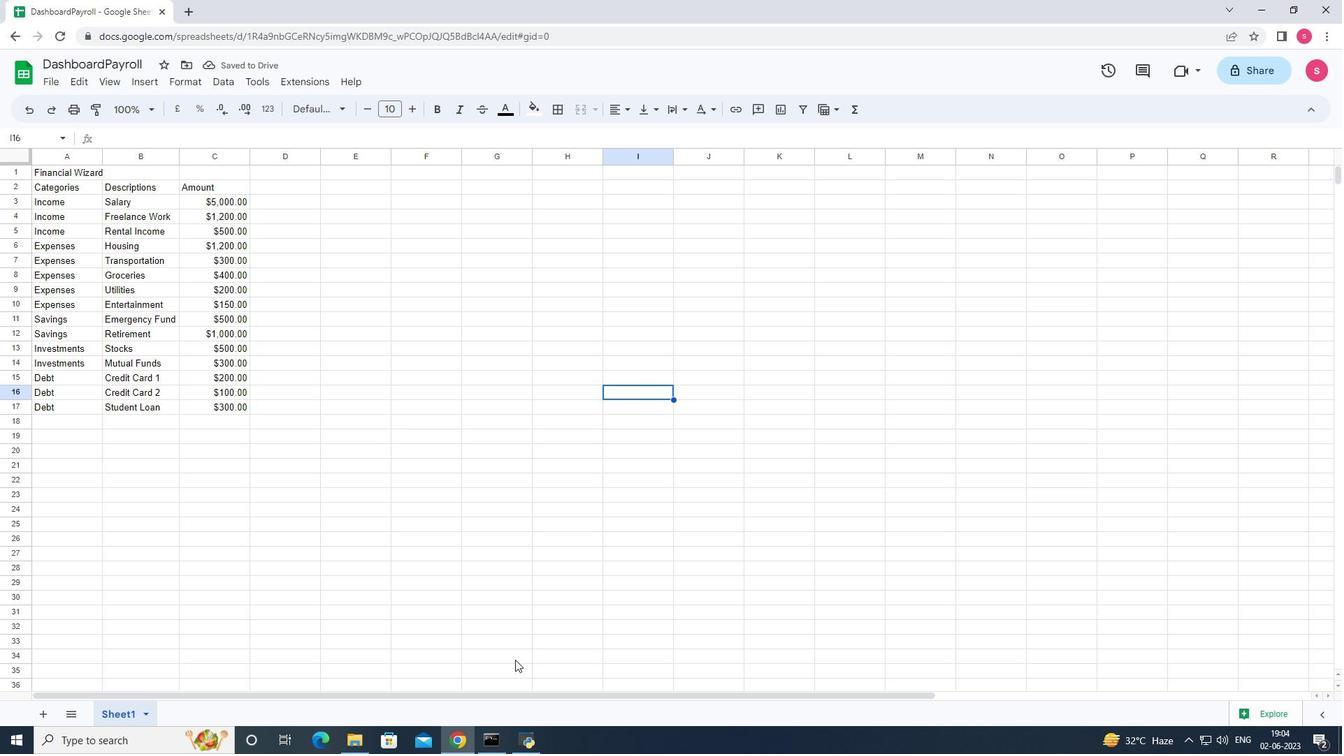 
